 Task: Research Airbnb accommodation in Severouralâsk, Russia from 23rd December, 2023 to 27th December, 2023 for 2 adults. Place can be private room with 1  bedroom having 1 bed and 1 bathroom. Property type can be hotel.
Action: Mouse moved to (507, 139)
Screenshot: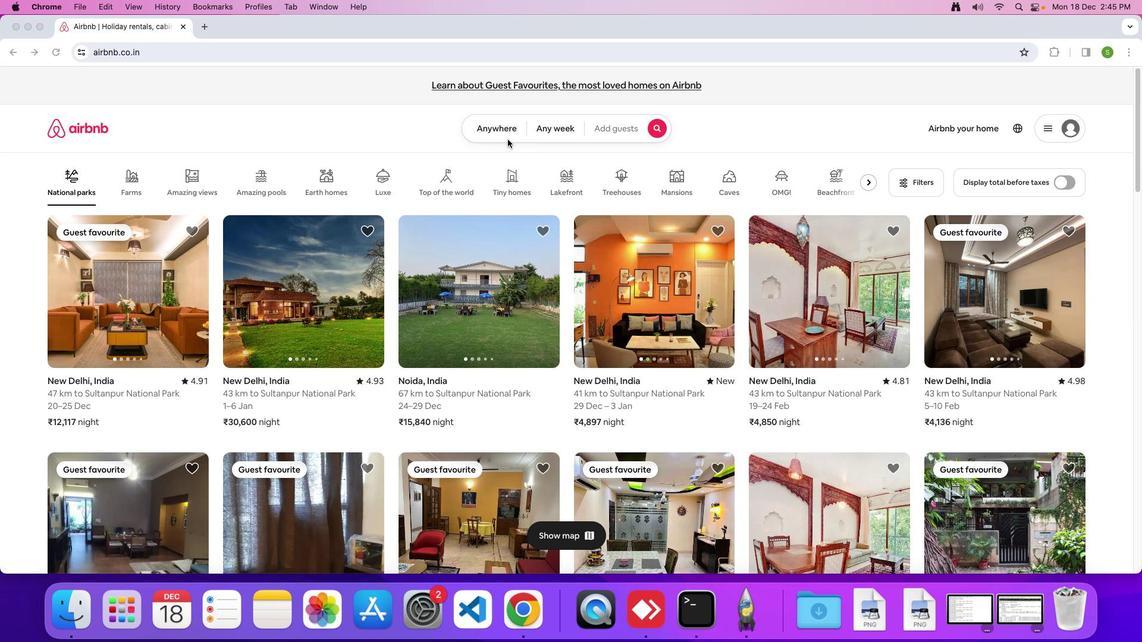 
Action: Mouse pressed left at (507, 139)
Screenshot: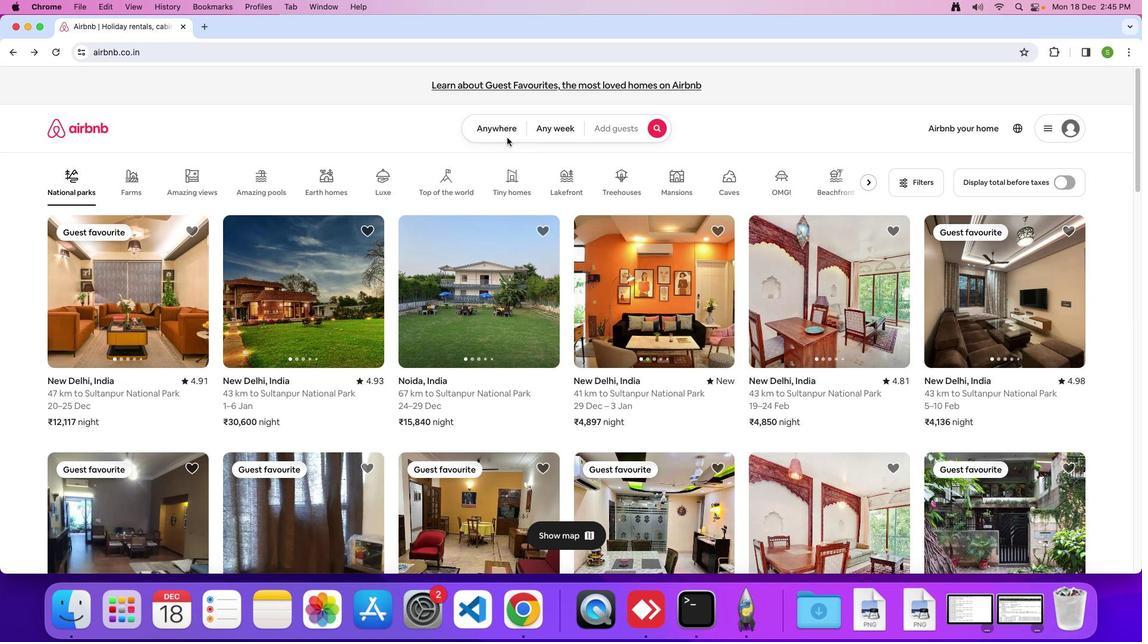 
Action: Mouse moved to (501, 131)
Screenshot: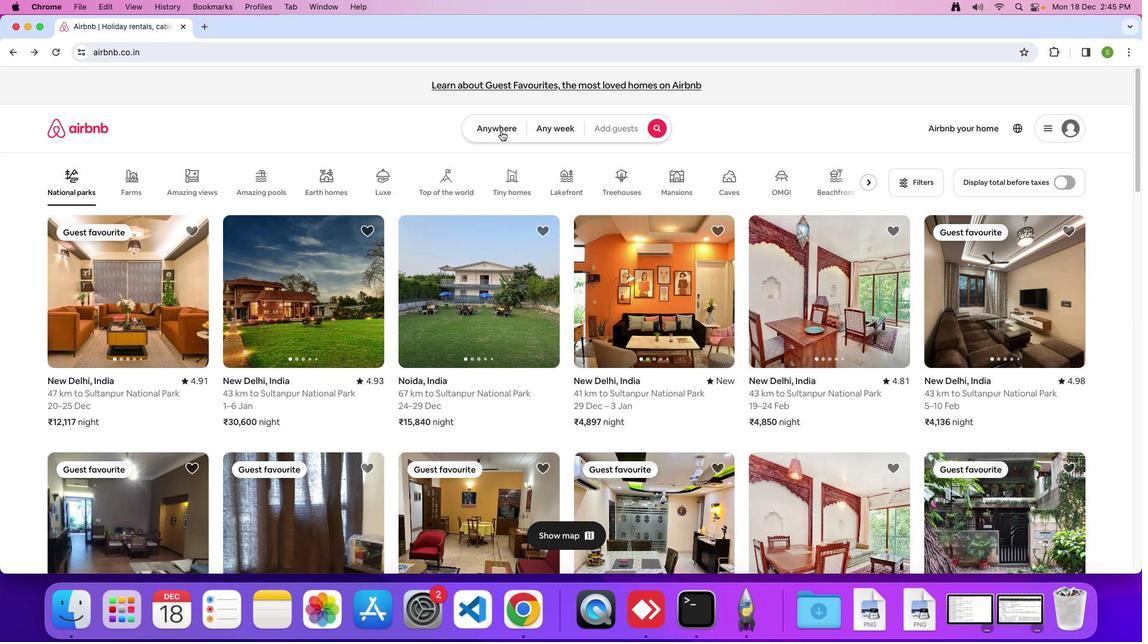 
Action: Mouse pressed left at (501, 131)
Screenshot: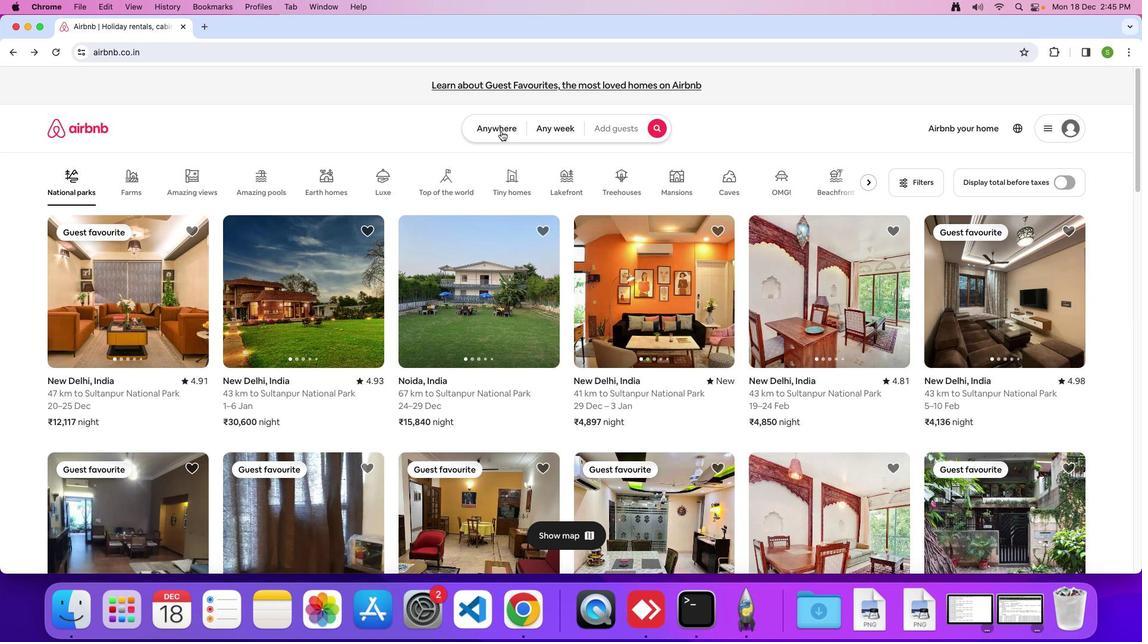 
Action: Mouse moved to (414, 177)
Screenshot: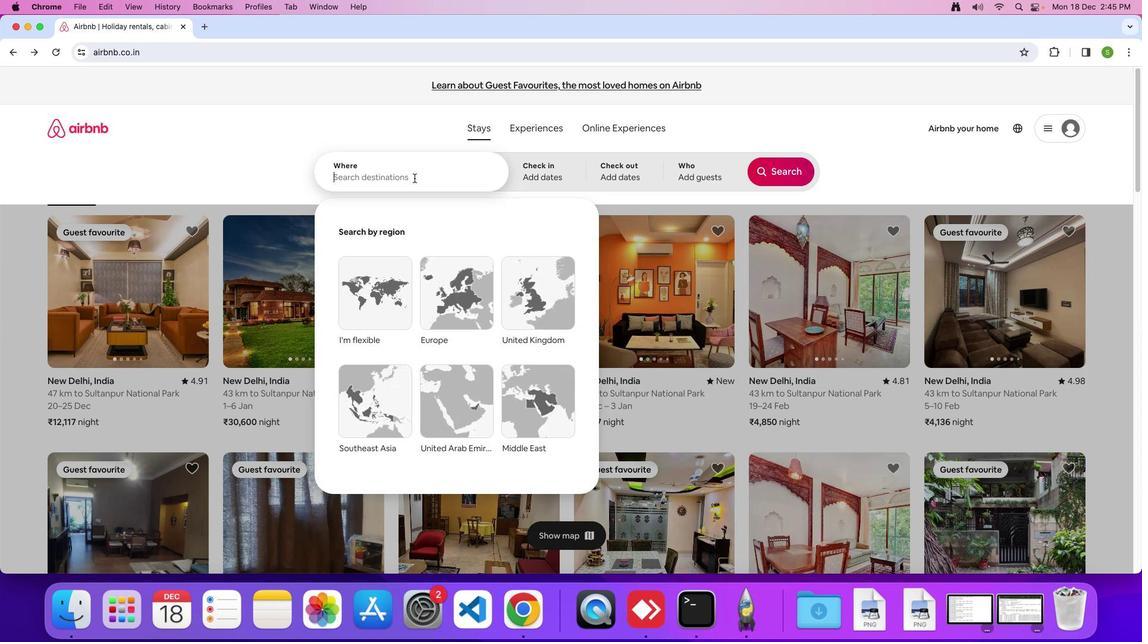 
Action: Key pressed 'S'Key.caps_lock'e''v''e''r''o''u''r''a''l'"'"'s''k'','Key.spaceKey.shift'R''u''s''s''i''a'Key.enter
Screenshot: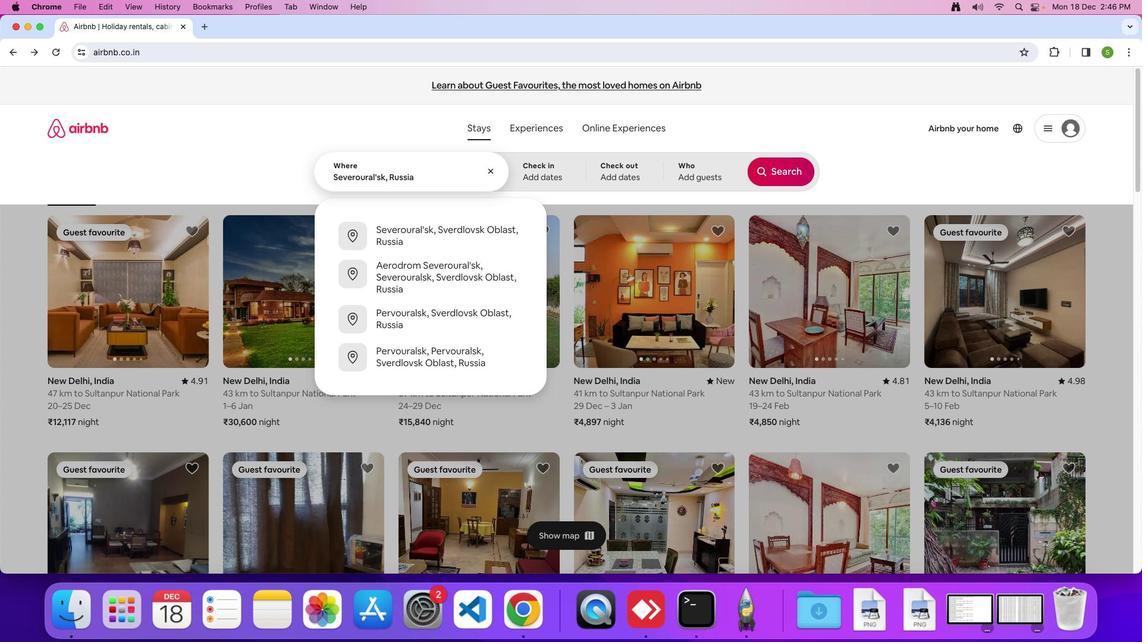 
Action: Mouse moved to (538, 405)
Screenshot: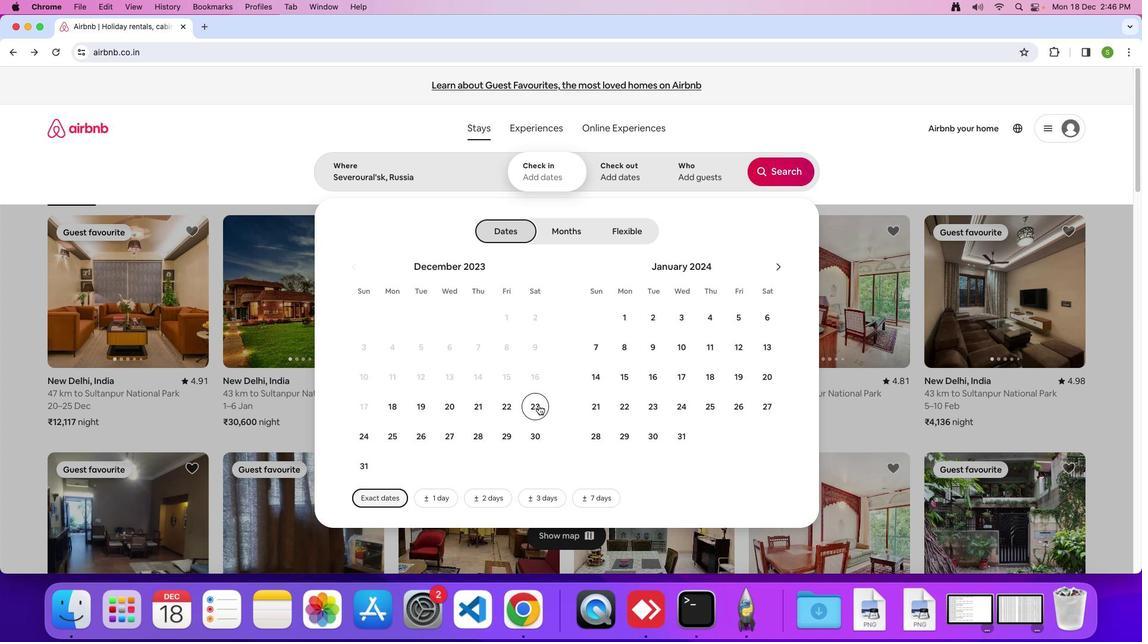 
Action: Mouse pressed left at (538, 405)
Screenshot: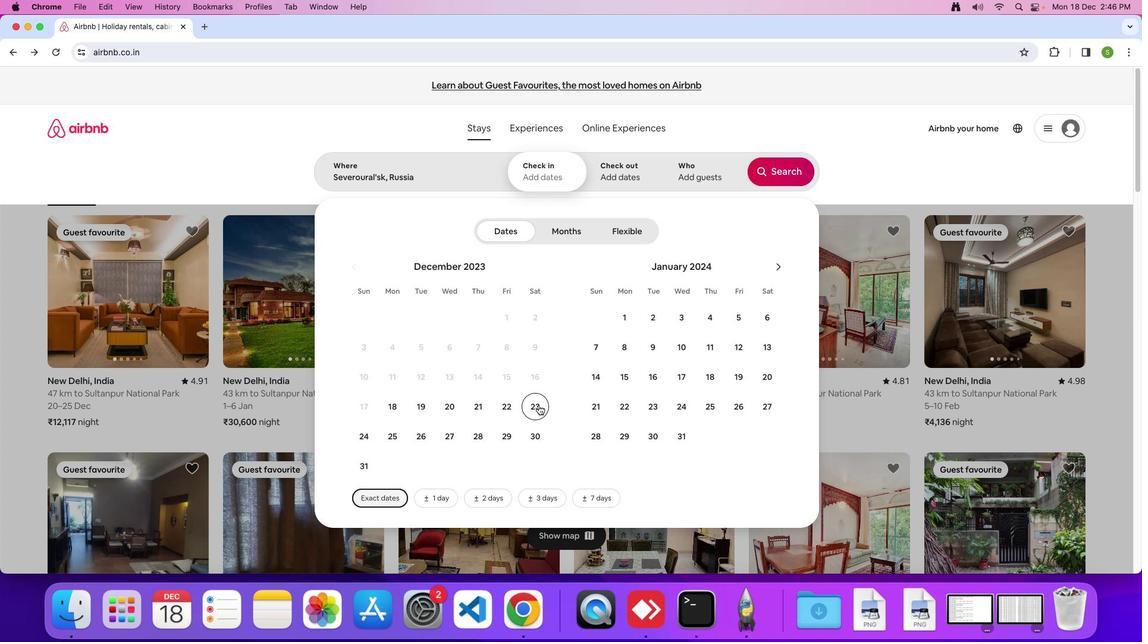 
Action: Mouse moved to (448, 438)
Screenshot: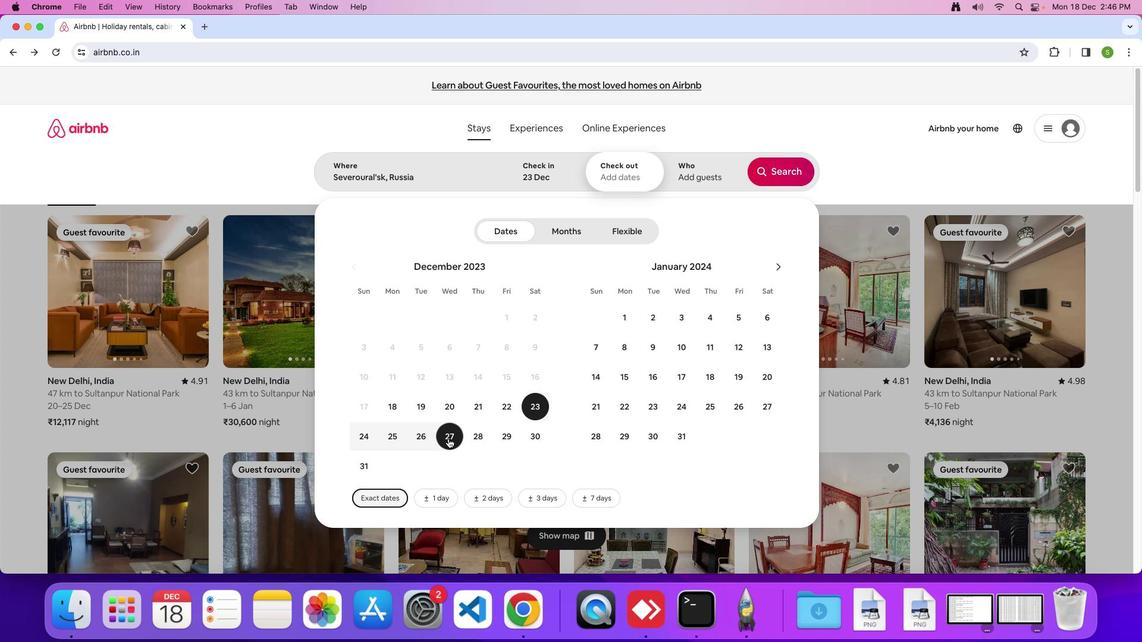 
Action: Mouse pressed left at (448, 438)
Screenshot: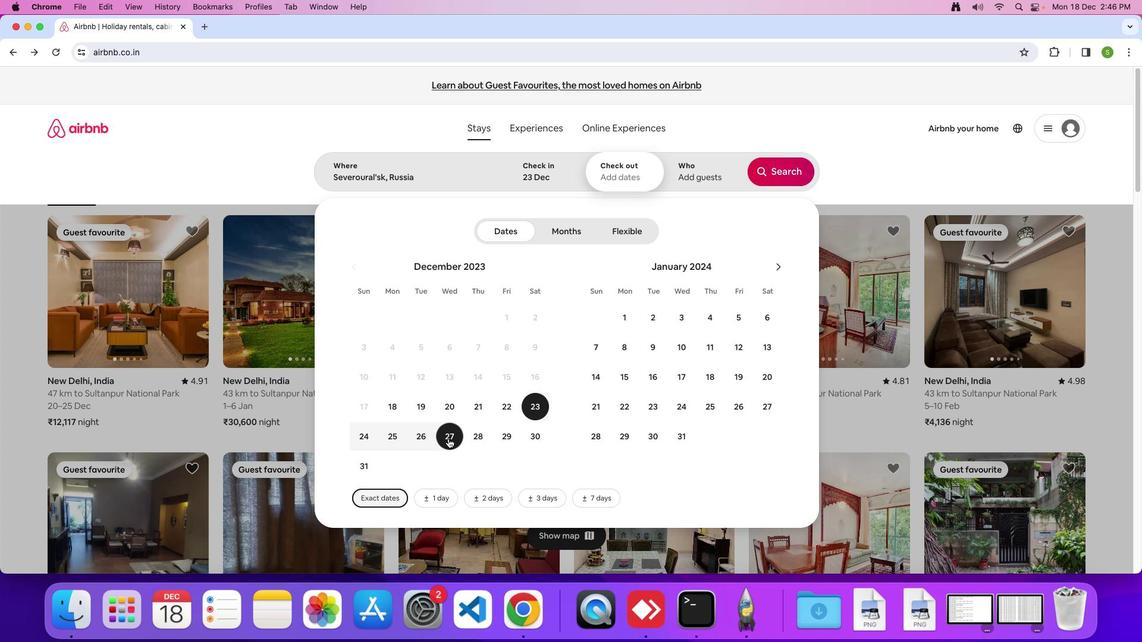 
Action: Mouse moved to (704, 179)
Screenshot: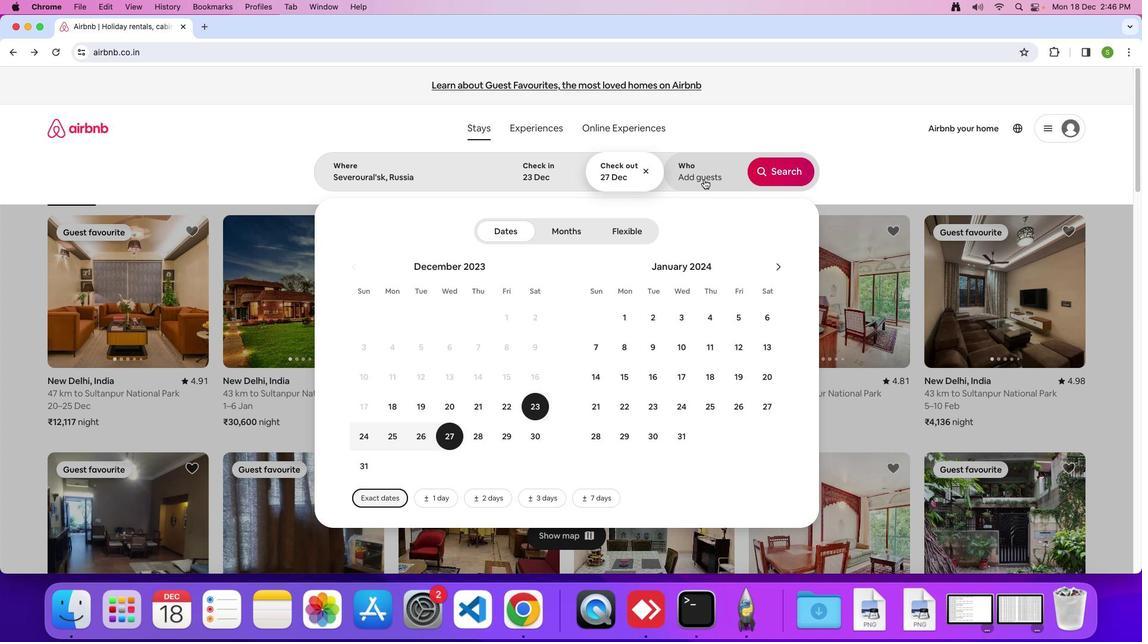 
Action: Mouse pressed left at (704, 179)
Screenshot: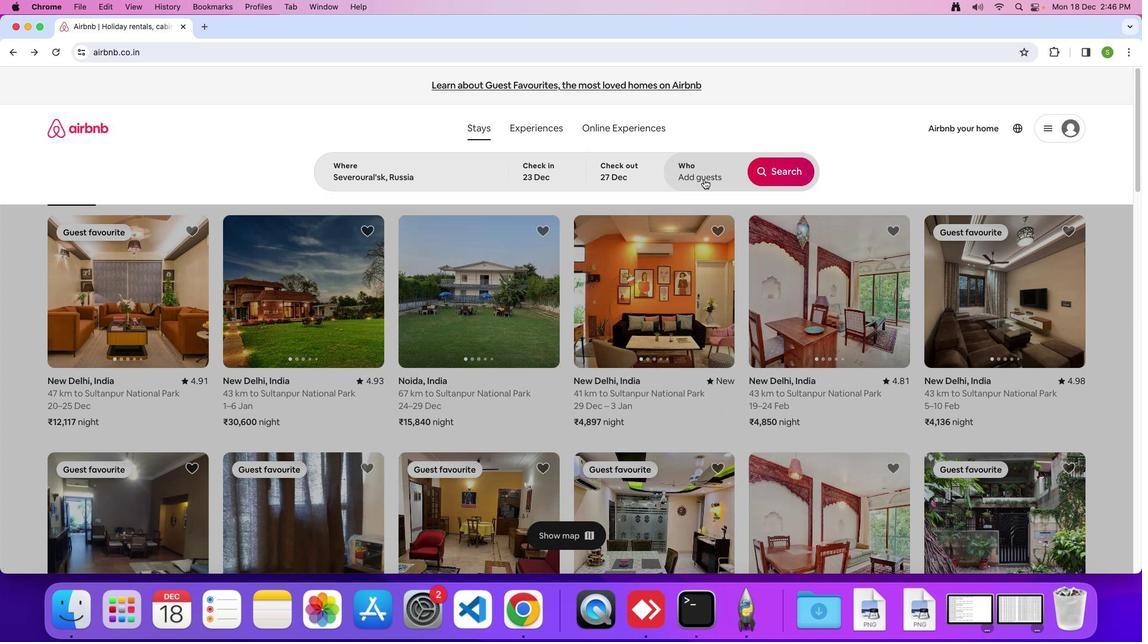 
Action: Mouse moved to (790, 236)
Screenshot: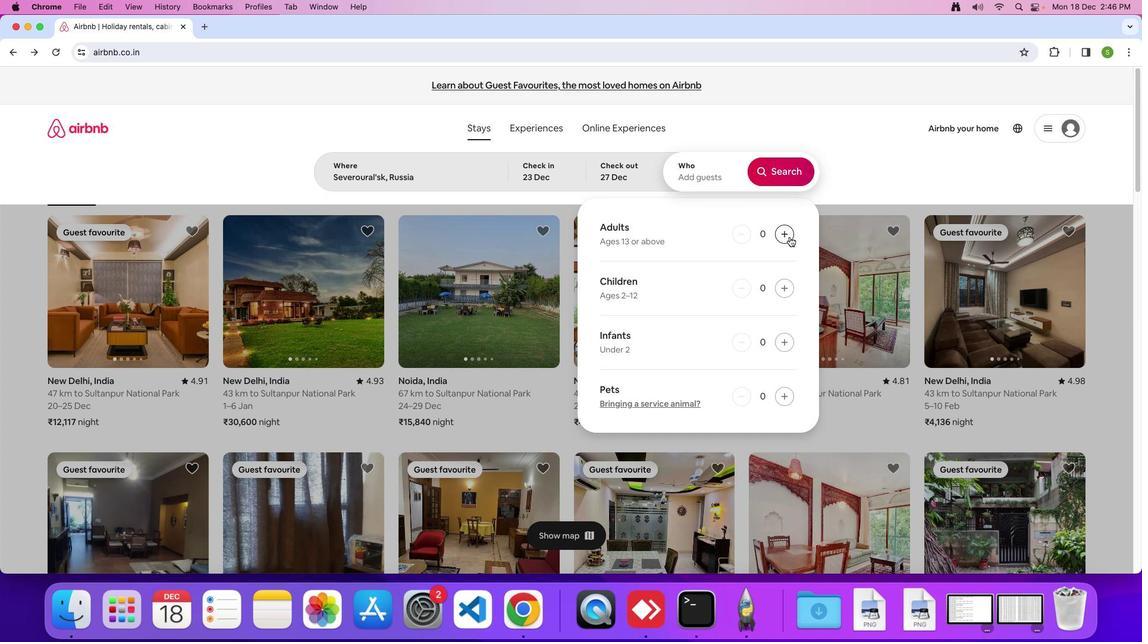 
Action: Mouse pressed left at (790, 236)
Screenshot: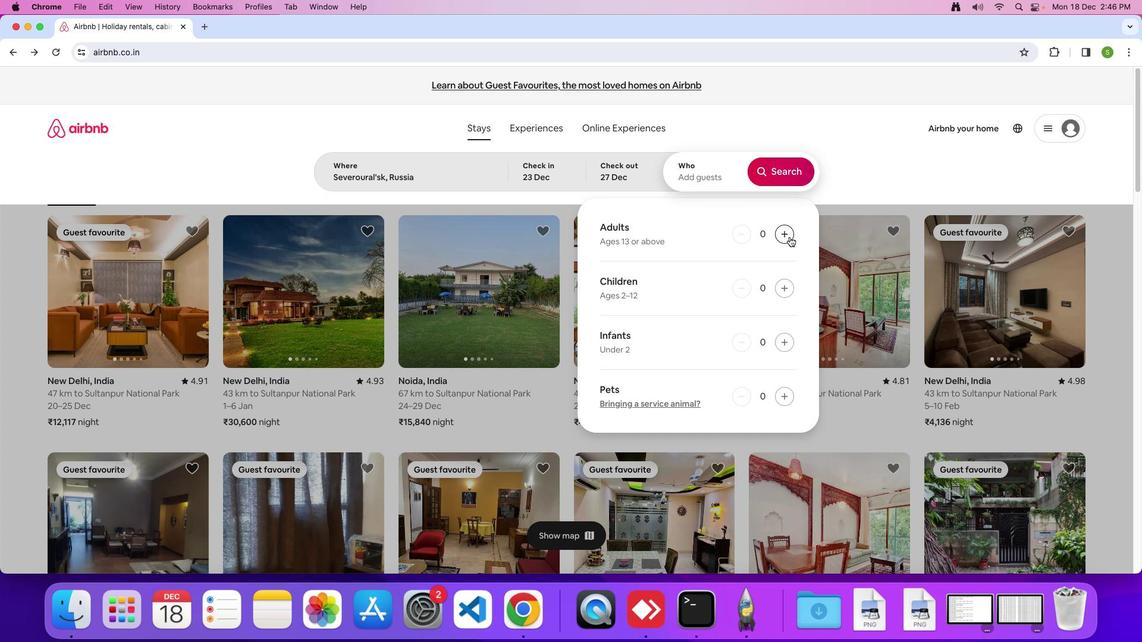 
Action: Mouse pressed left at (790, 236)
Screenshot: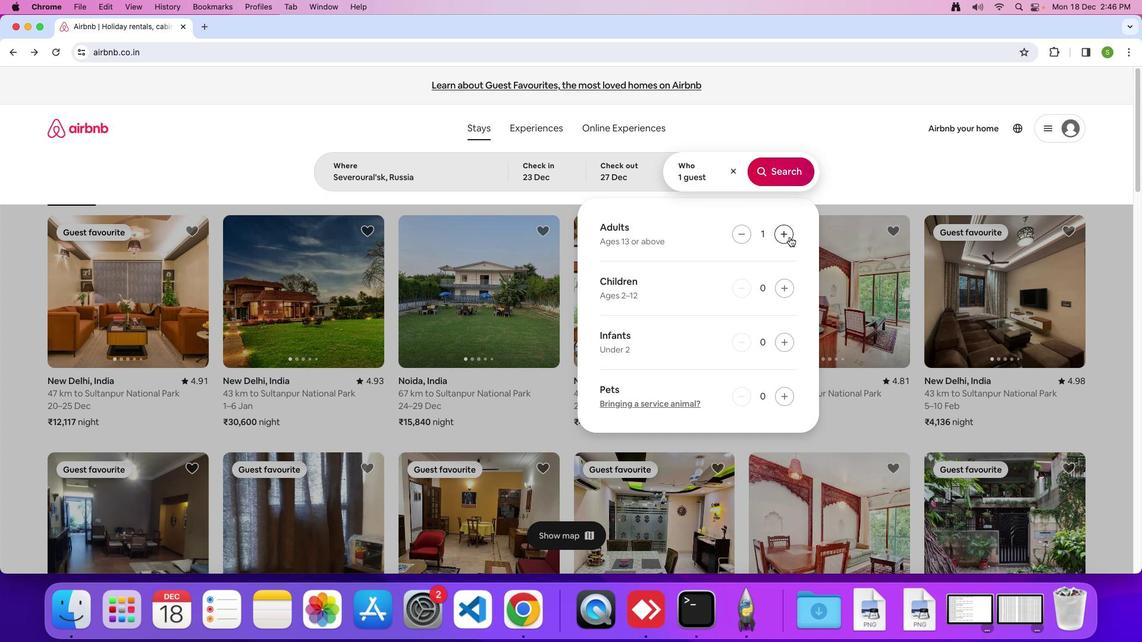 
Action: Mouse moved to (780, 171)
Screenshot: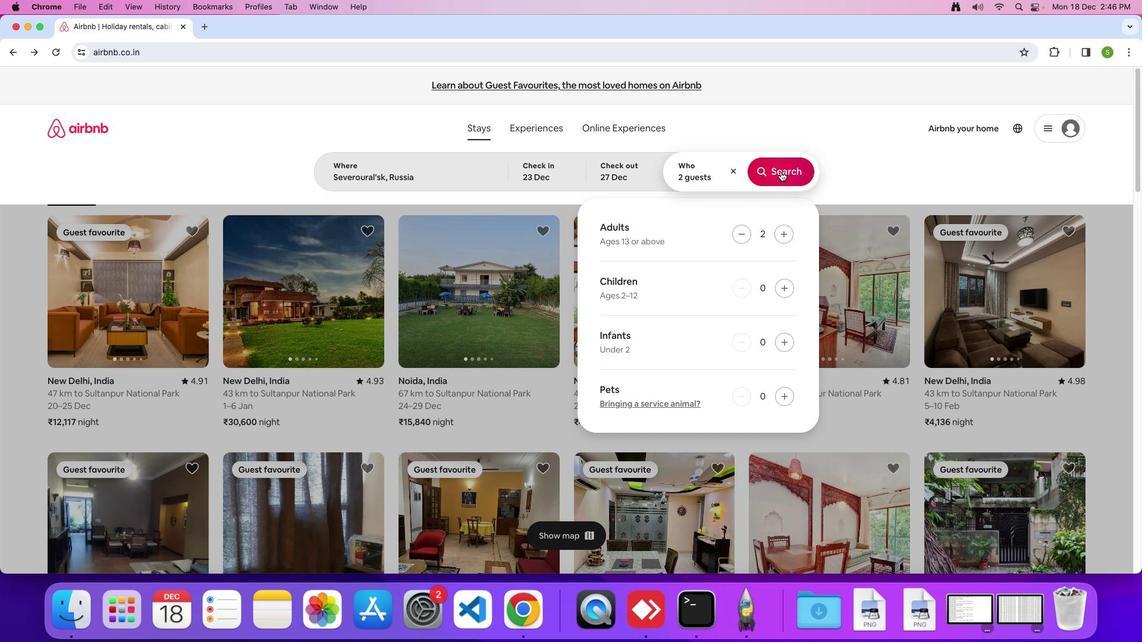 
Action: Mouse pressed left at (780, 171)
Screenshot: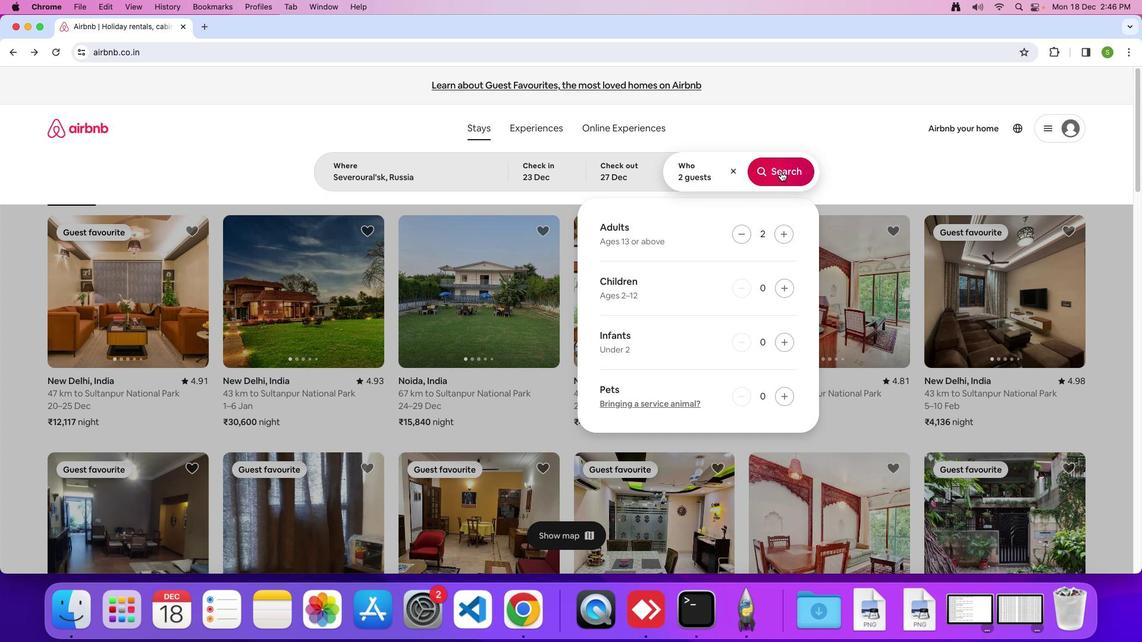
Action: Mouse moved to (936, 140)
Screenshot: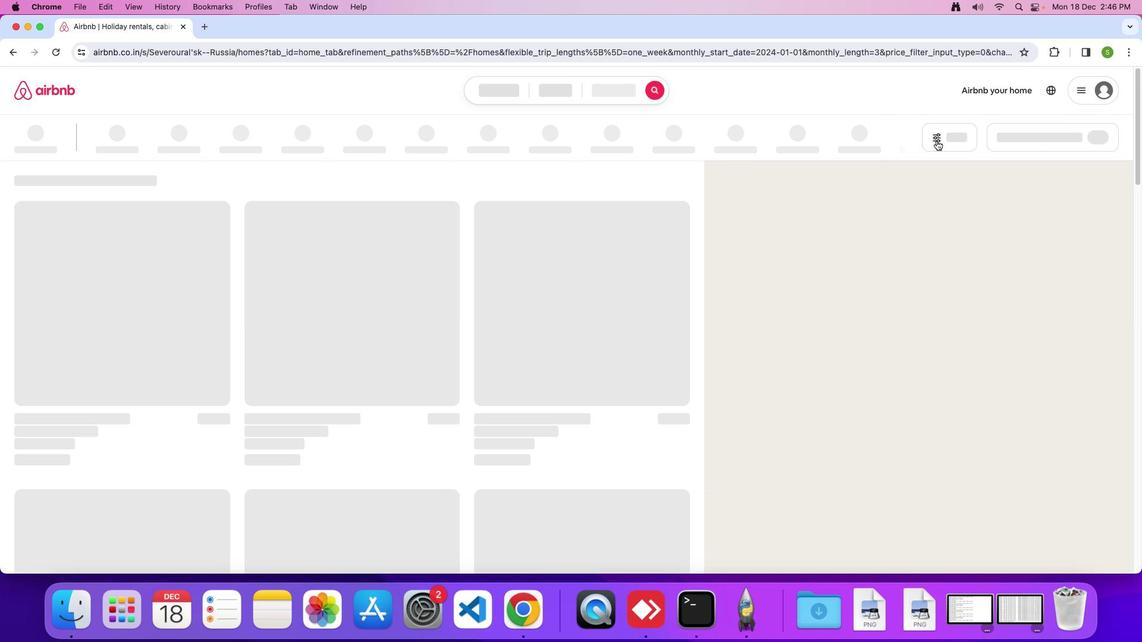 
Action: Mouse pressed left at (936, 140)
Screenshot: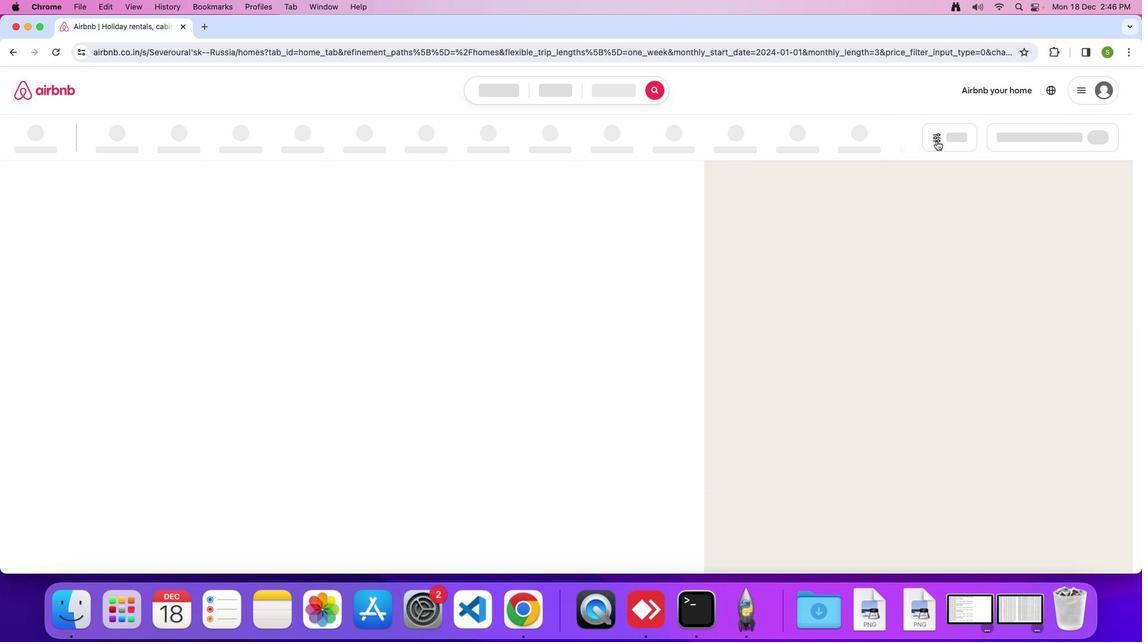 
Action: Mouse moved to (607, 346)
Screenshot: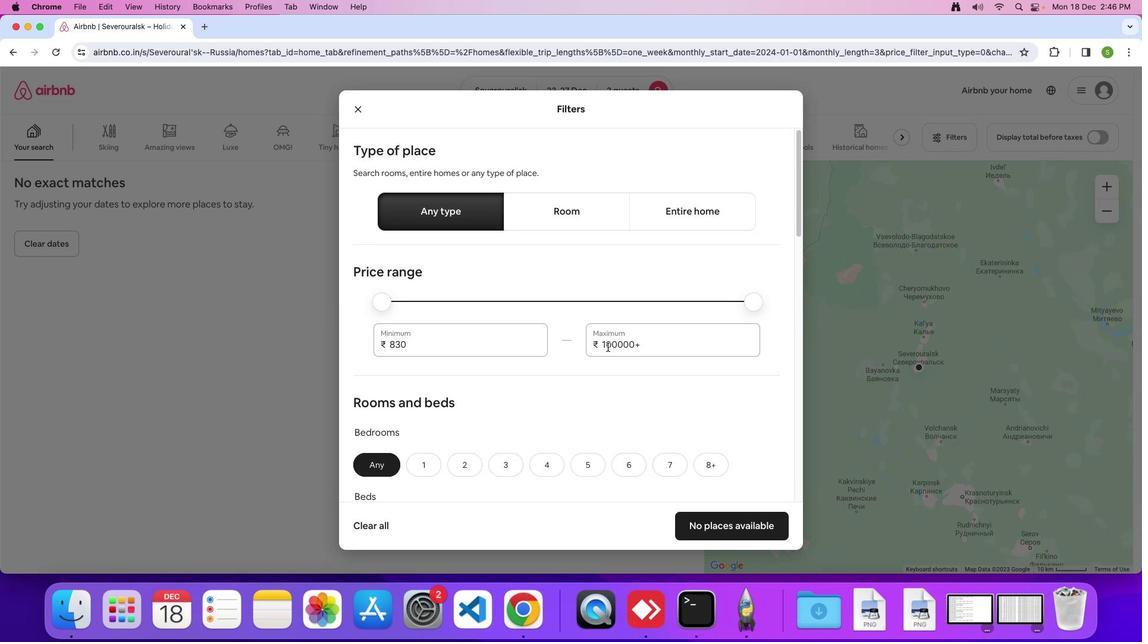 
Action: Mouse scrolled (607, 346) with delta (0, 0)
Screenshot: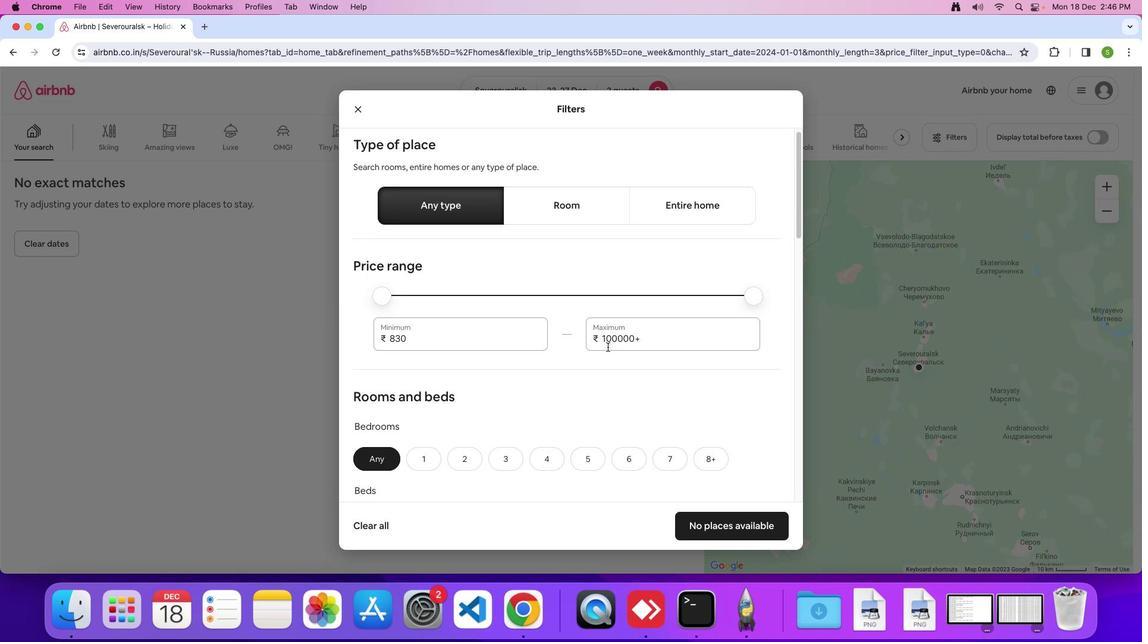 
Action: Mouse scrolled (607, 346) with delta (0, 0)
Screenshot: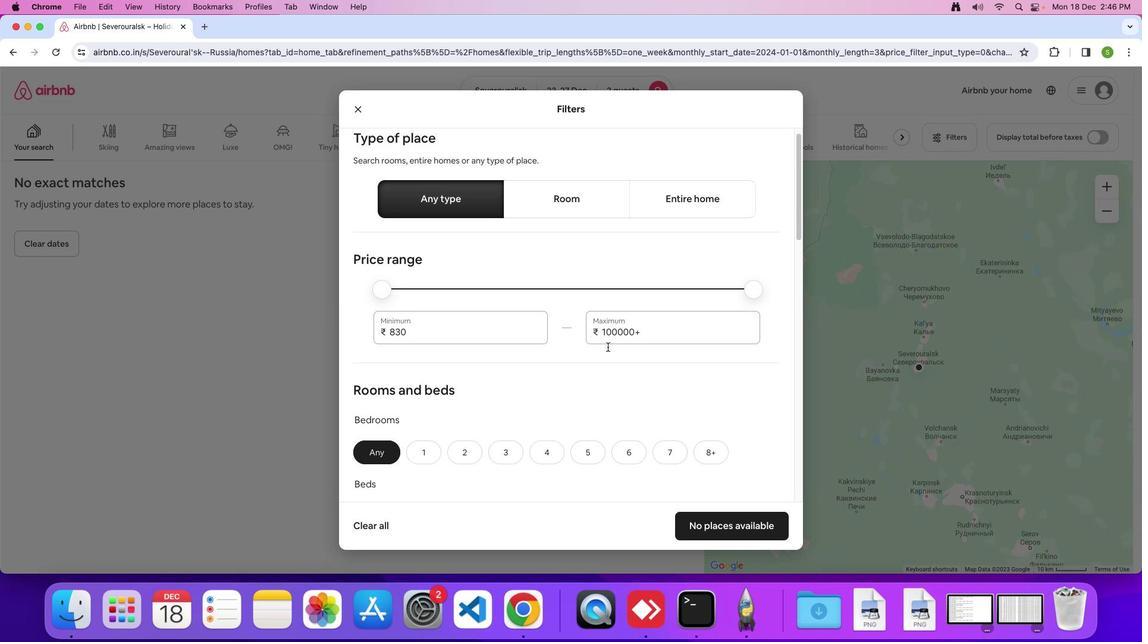 
Action: Mouse scrolled (607, 346) with delta (0, 0)
Screenshot: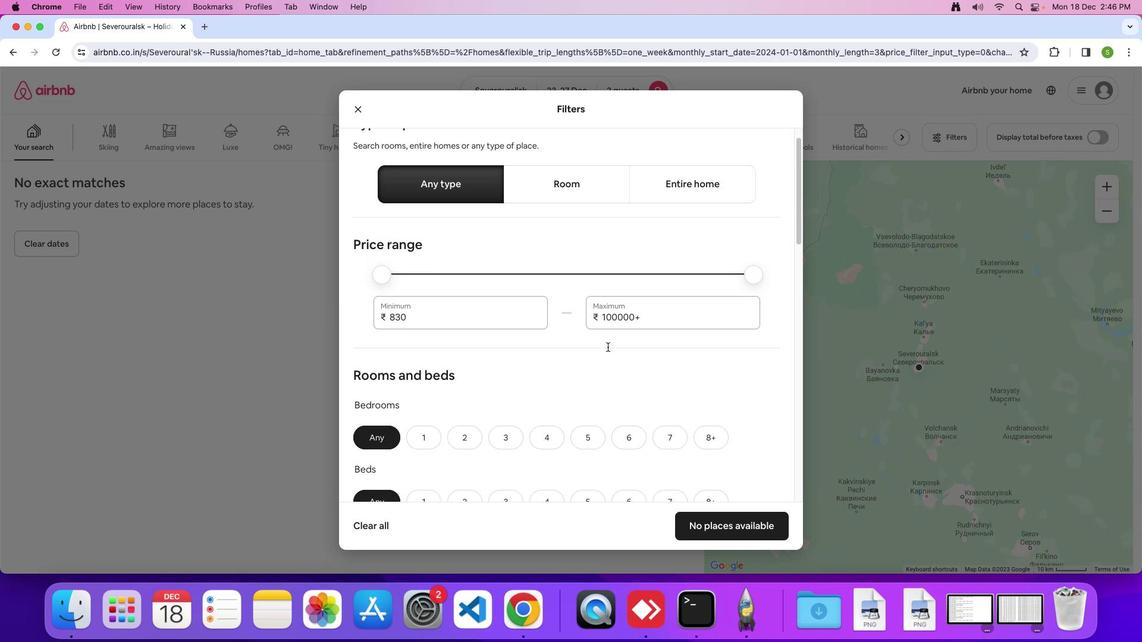 
Action: Mouse scrolled (607, 346) with delta (0, 0)
Screenshot: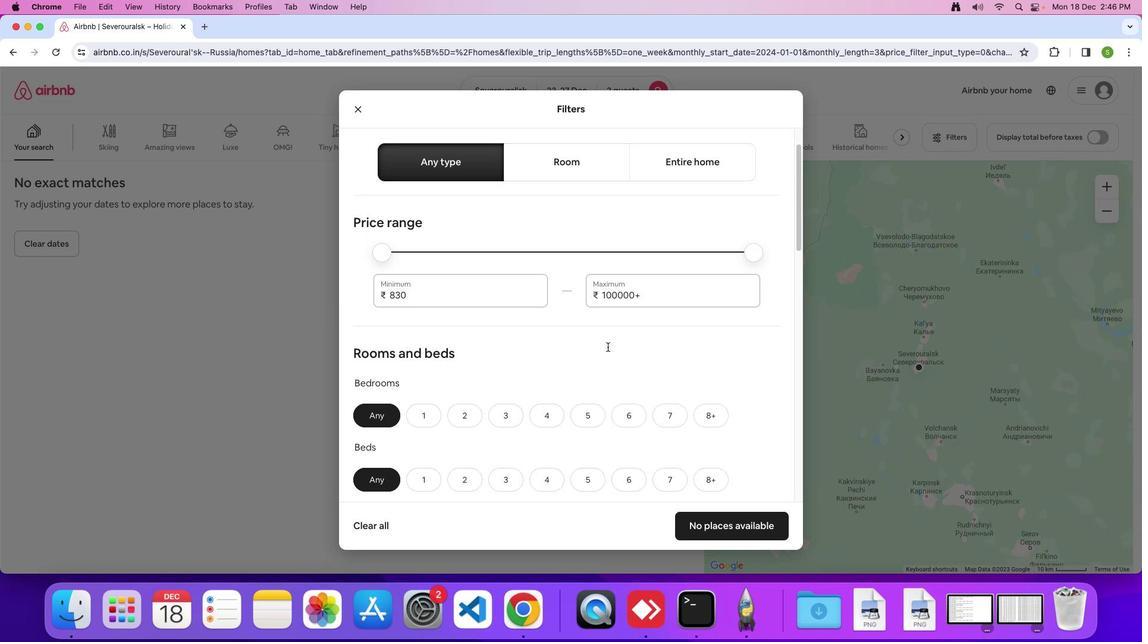 
Action: Mouse scrolled (607, 346) with delta (0, -1)
Screenshot: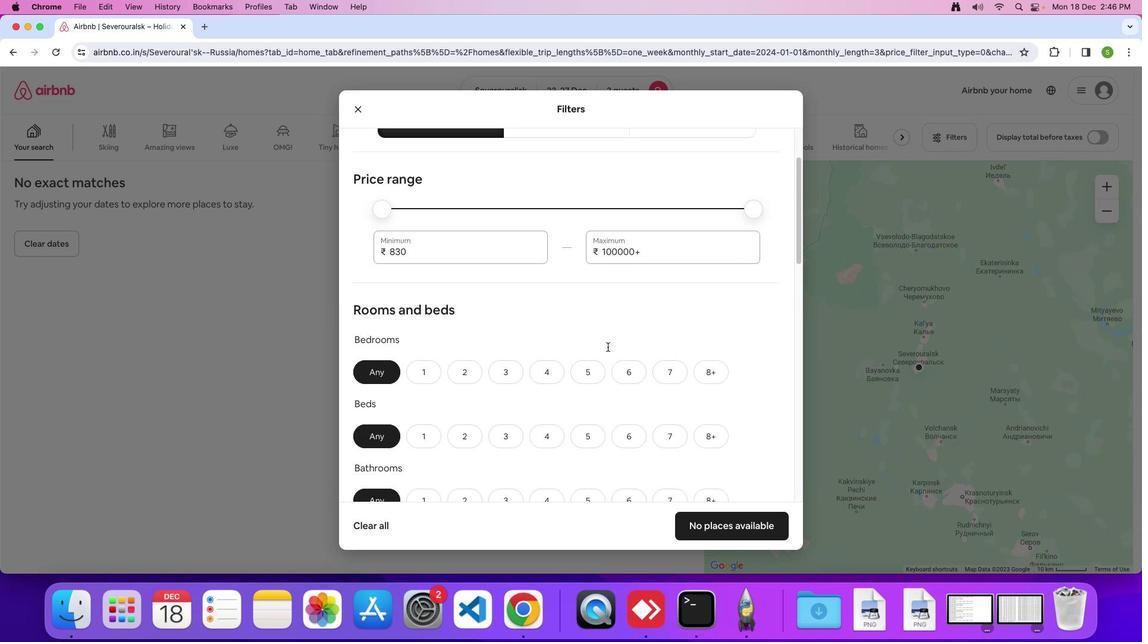 
Action: Mouse scrolled (607, 346) with delta (0, 0)
Screenshot: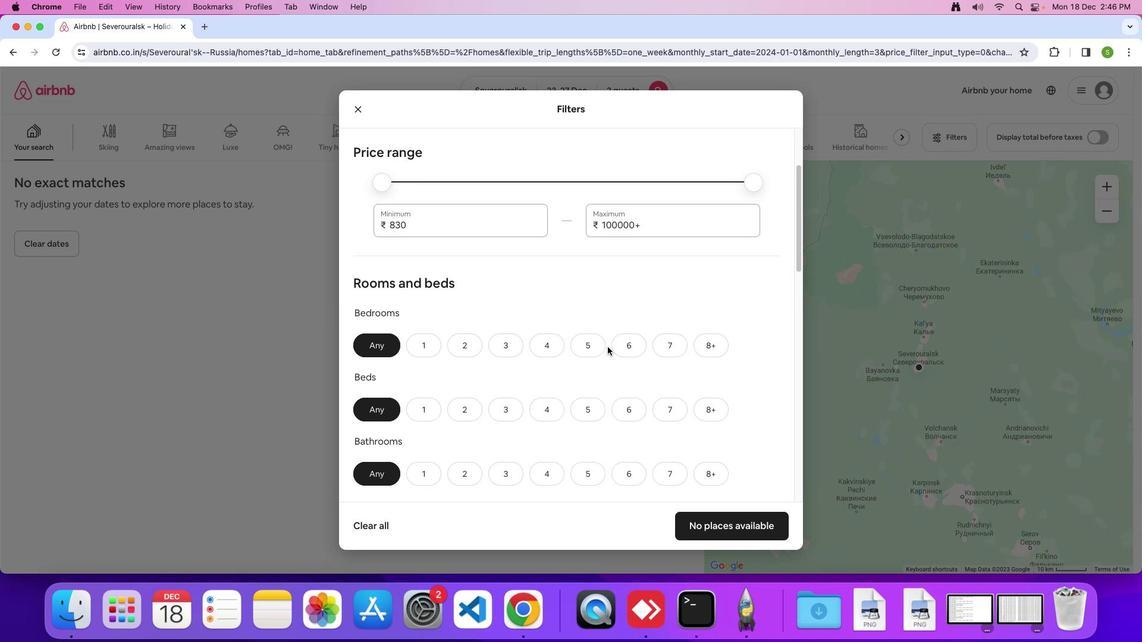 
Action: Mouse scrolled (607, 346) with delta (0, 0)
Screenshot: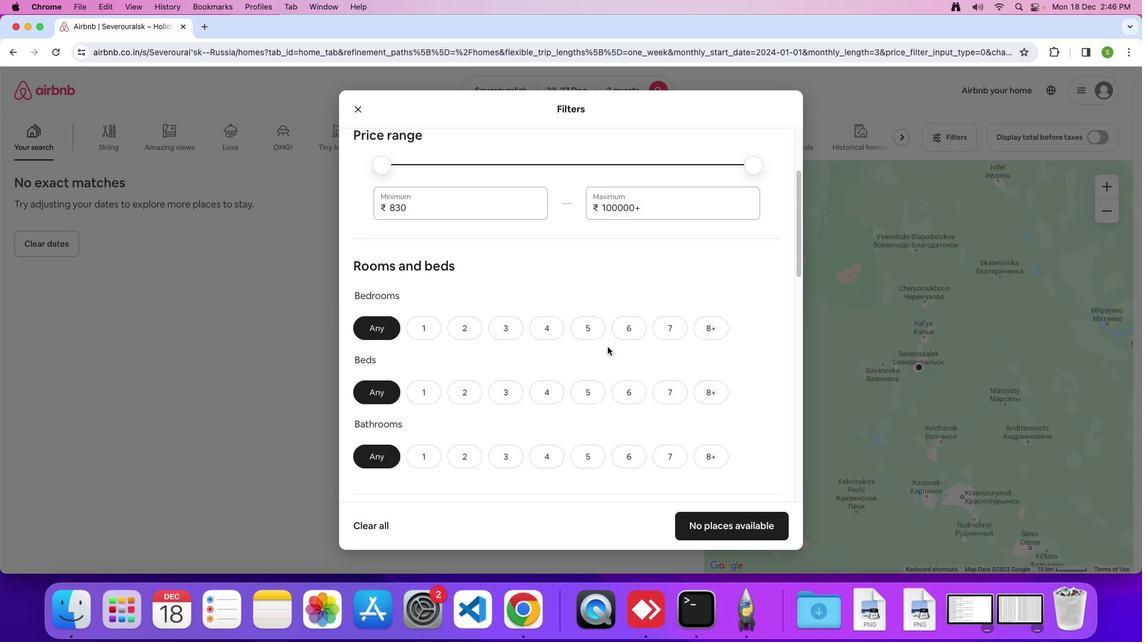 
Action: Mouse scrolled (607, 346) with delta (0, -1)
Screenshot: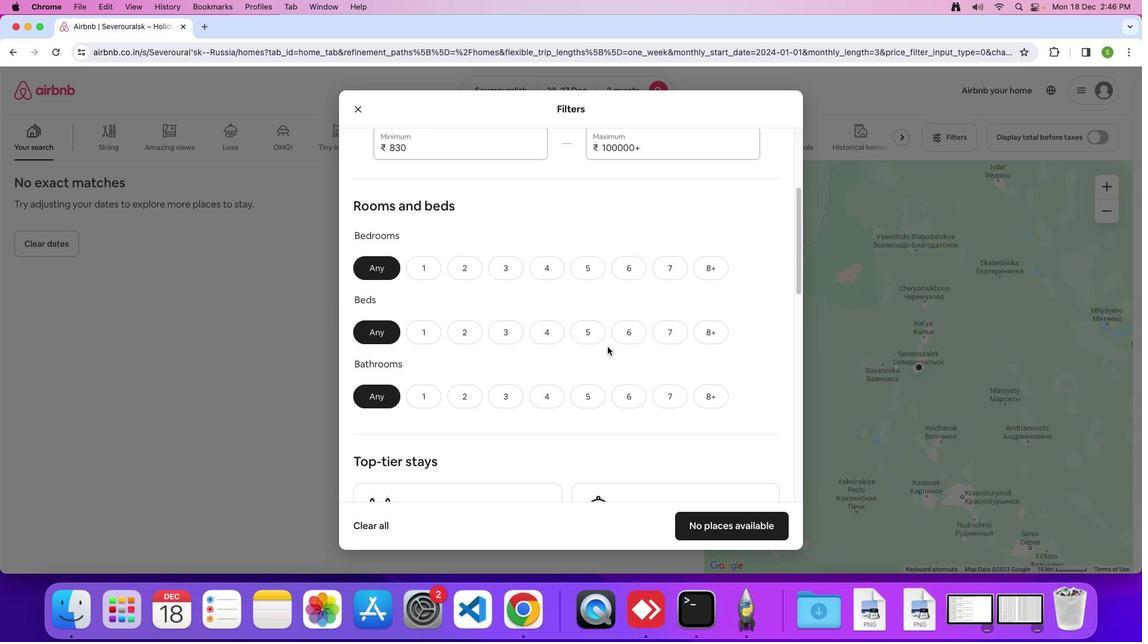 
Action: Mouse moved to (426, 236)
Screenshot: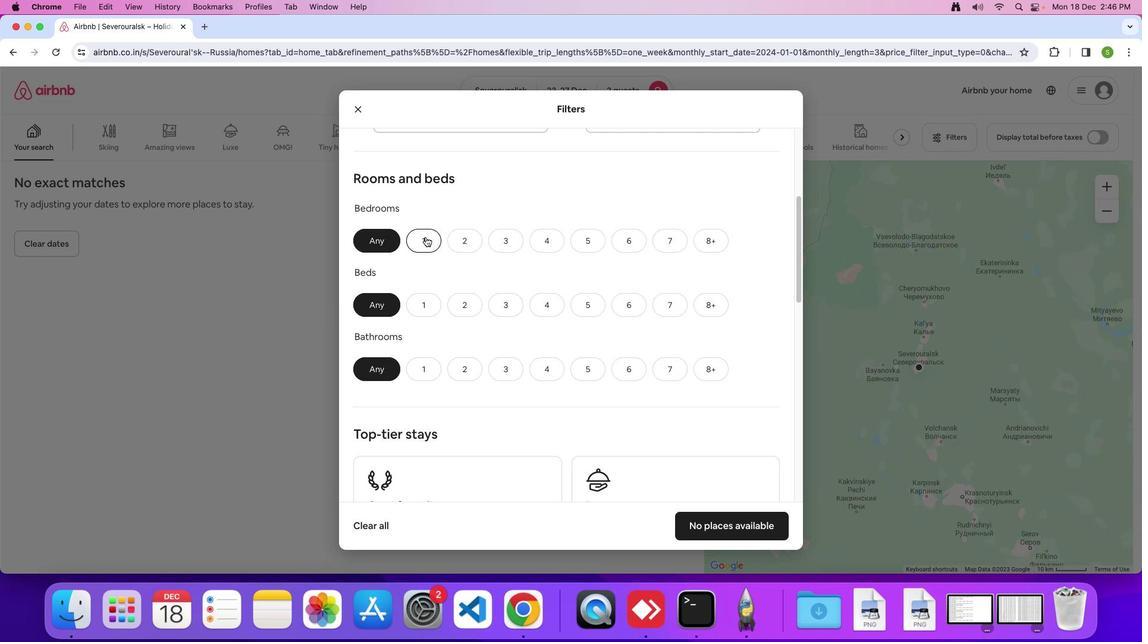 
Action: Mouse pressed left at (426, 236)
Screenshot: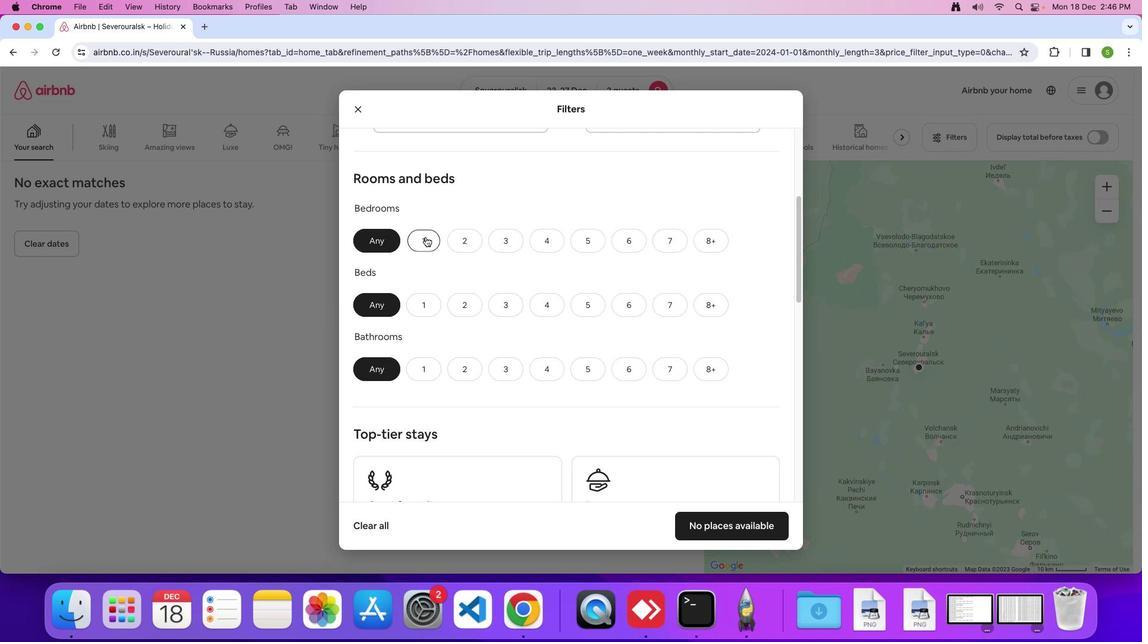 
Action: Mouse moved to (429, 301)
Screenshot: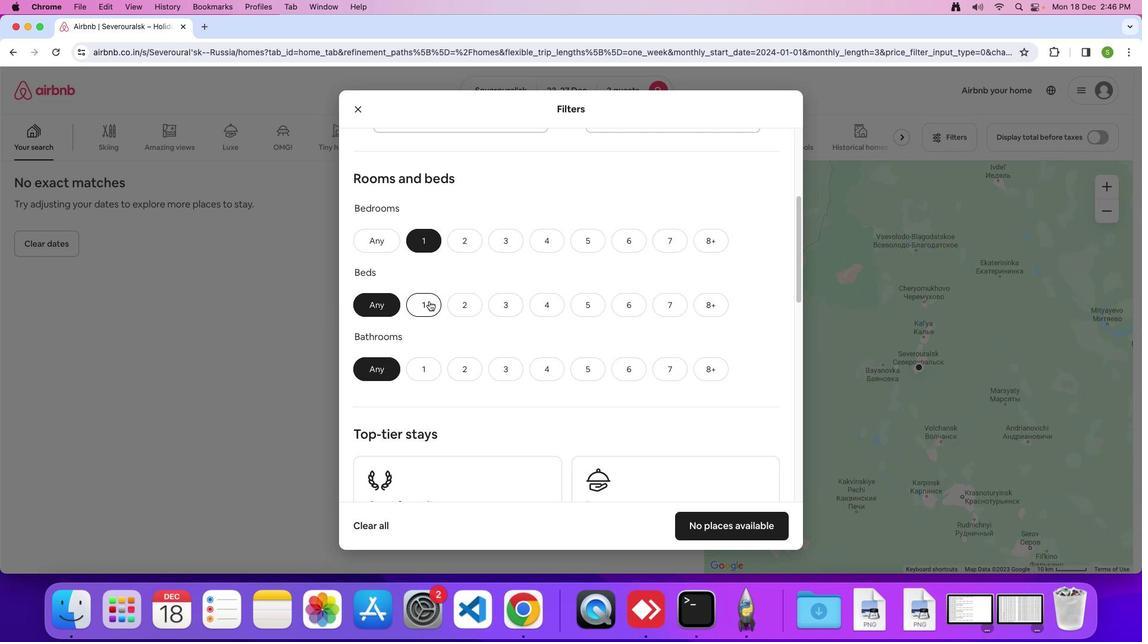 
Action: Mouse pressed left at (429, 301)
Screenshot: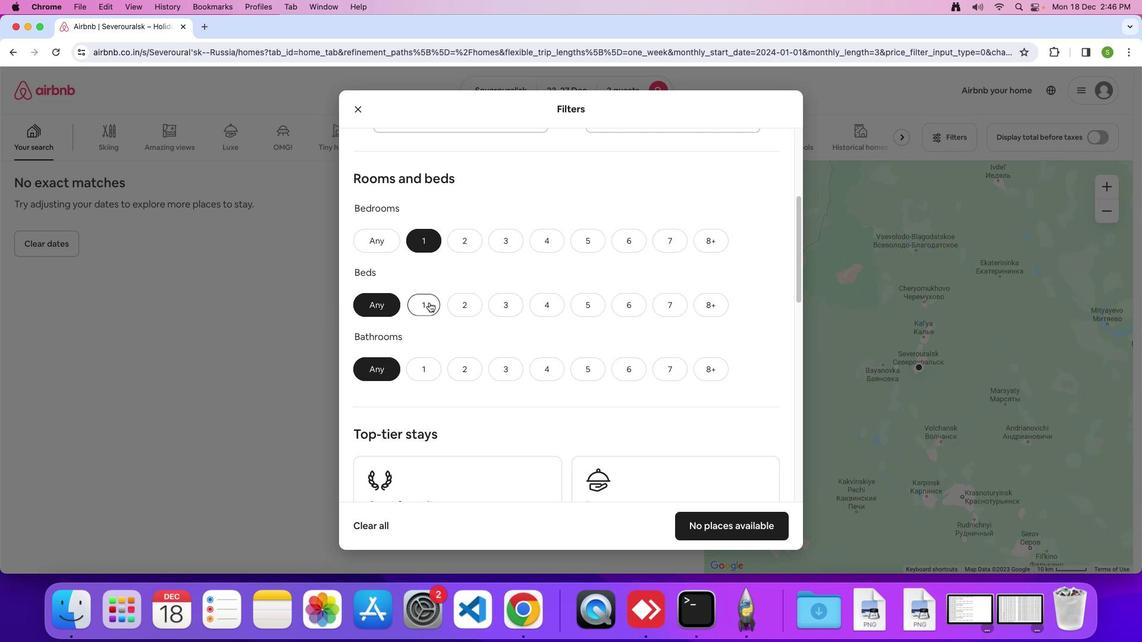 
Action: Mouse moved to (417, 360)
Screenshot: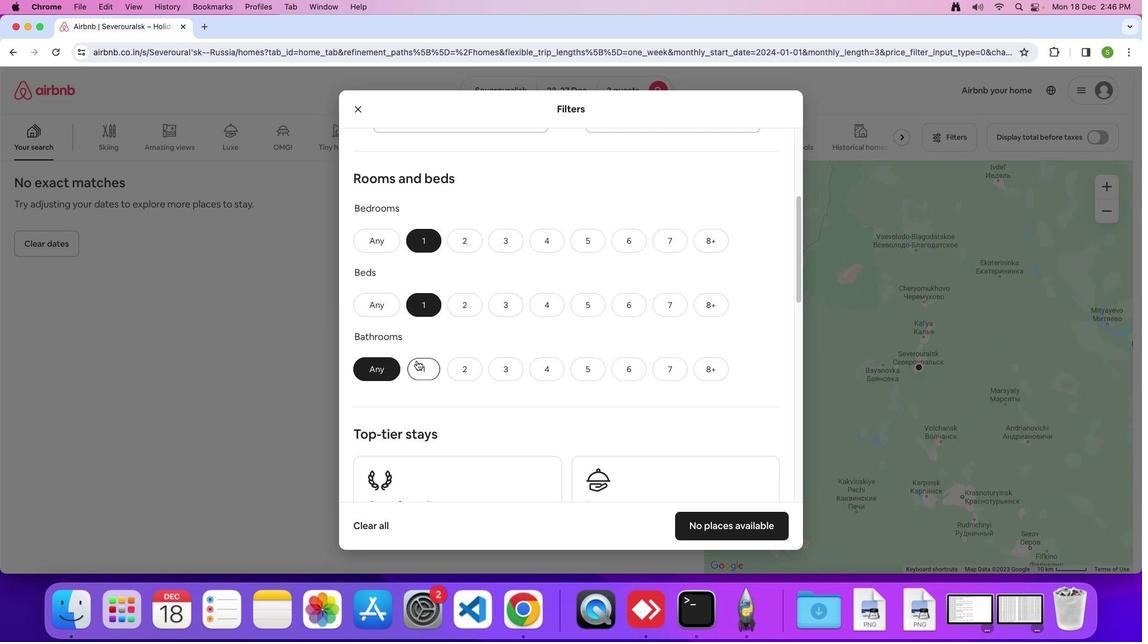 
Action: Mouse pressed left at (417, 360)
Screenshot: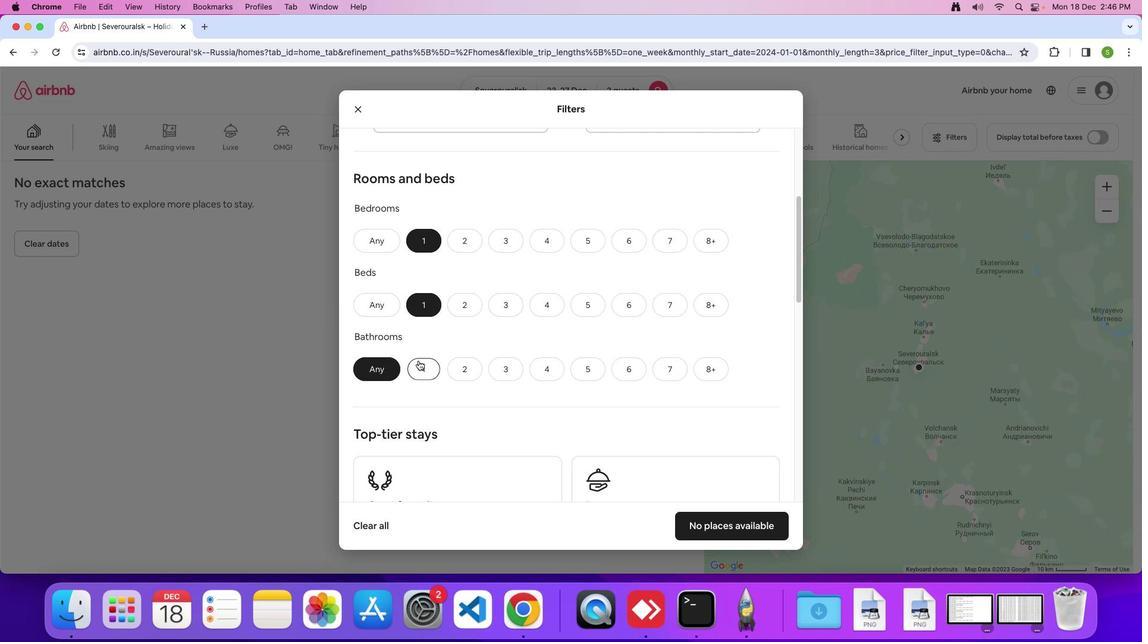 
Action: Mouse moved to (531, 337)
Screenshot: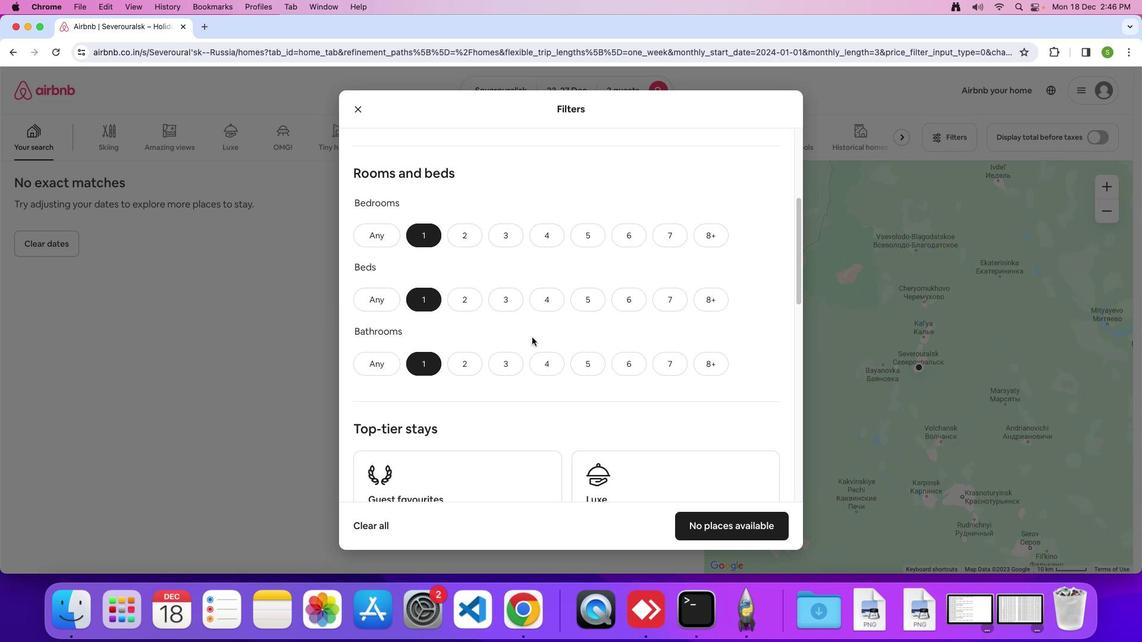 
Action: Mouse scrolled (531, 337) with delta (0, 0)
Screenshot: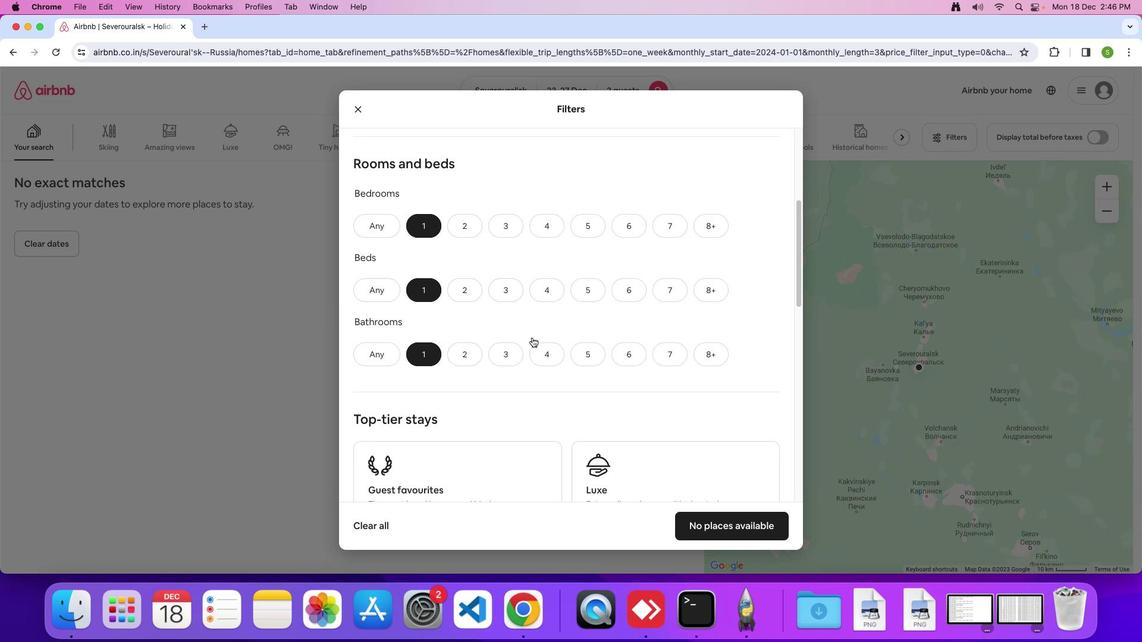 
Action: Mouse moved to (532, 337)
Screenshot: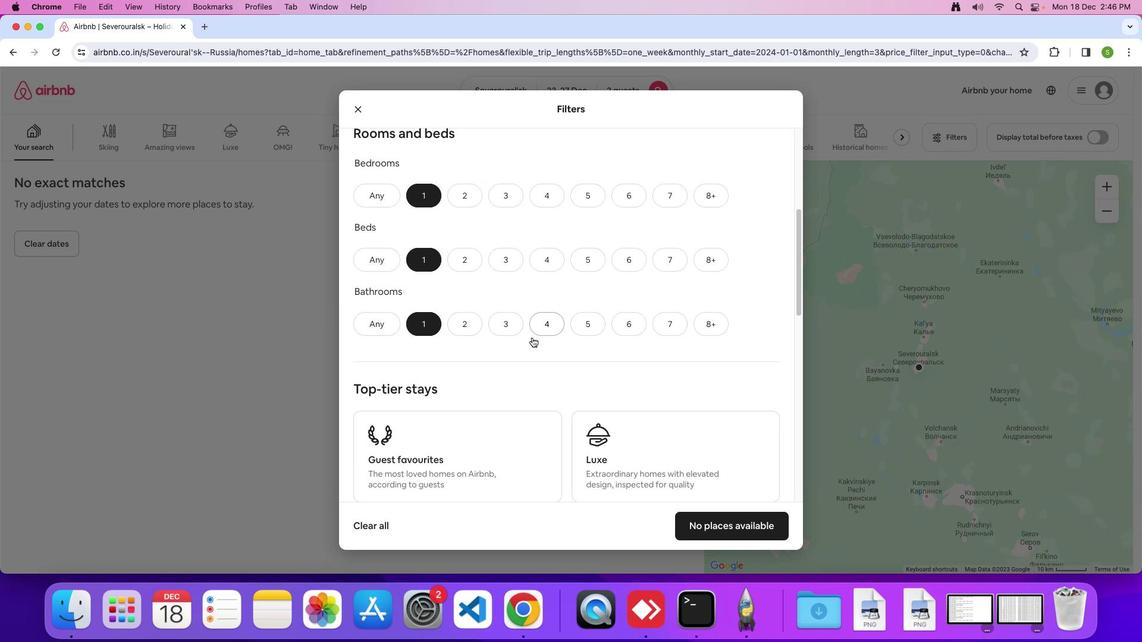
Action: Mouse scrolled (532, 337) with delta (0, -2)
Screenshot: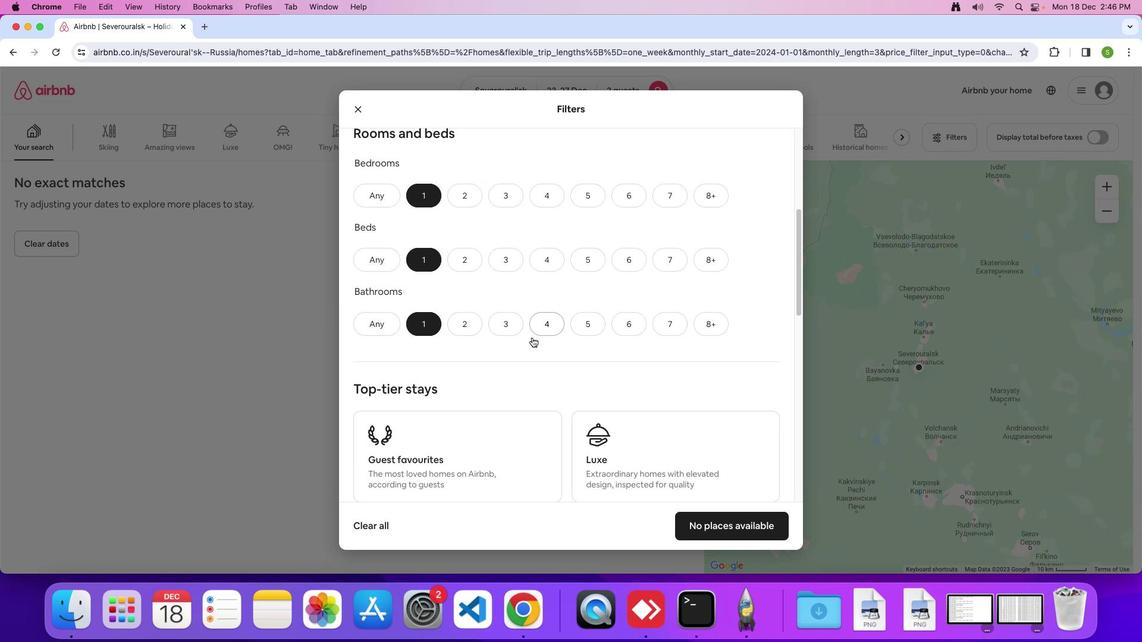 
Action: Mouse moved to (532, 337)
Screenshot: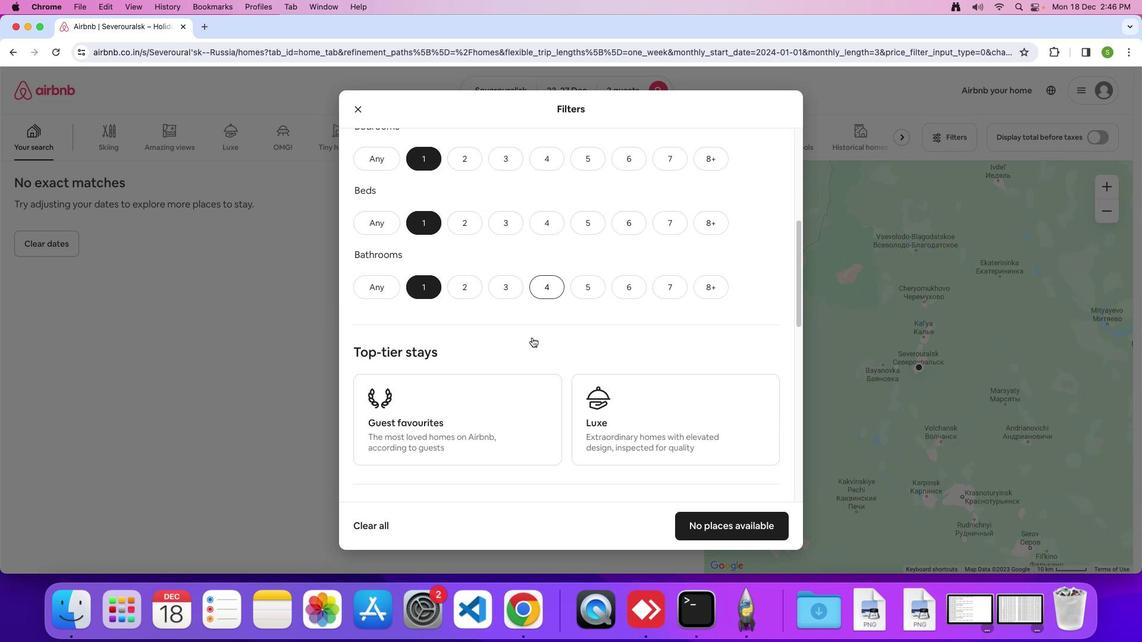 
Action: Mouse scrolled (532, 337) with delta (0, -1)
Screenshot: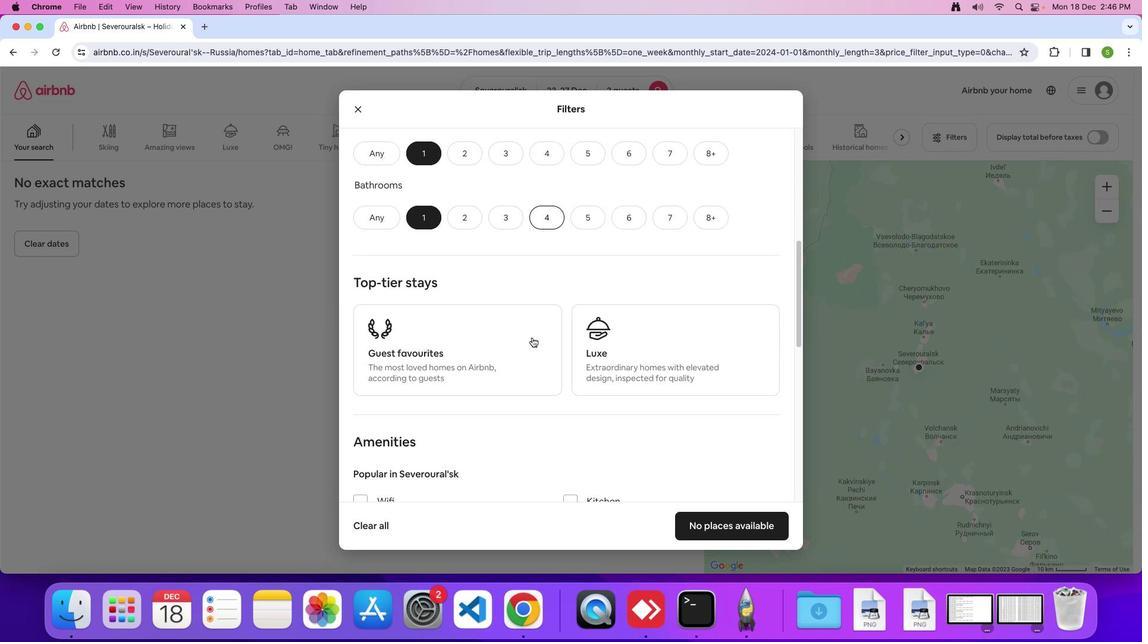 
Action: Mouse moved to (532, 336)
Screenshot: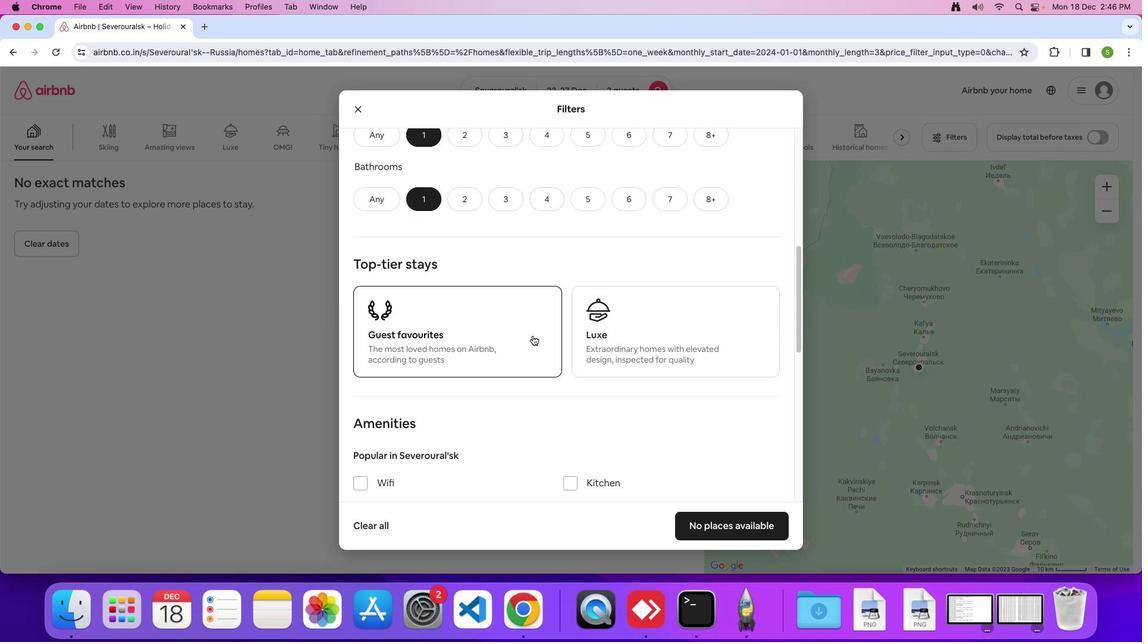 
Action: Mouse scrolled (532, 336) with delta (0, 0)
Screenshot: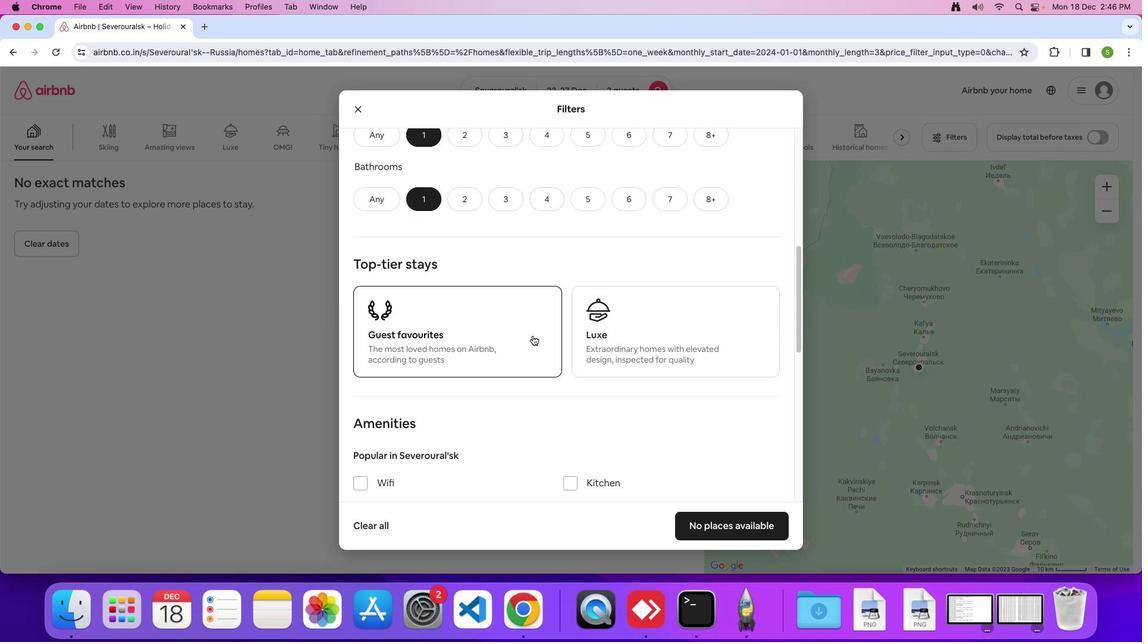 
Action: Mouse moved to (533, 336)
Screenshot: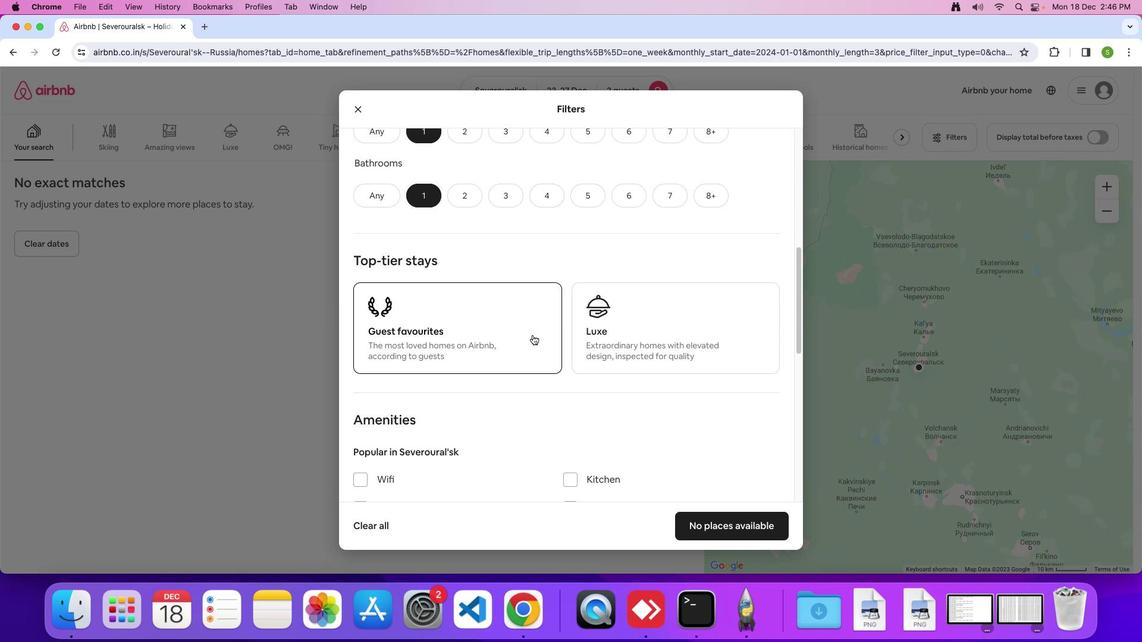 
Action: Mouse scrolled (533, 336) with delta (0, 0)
Screenshot: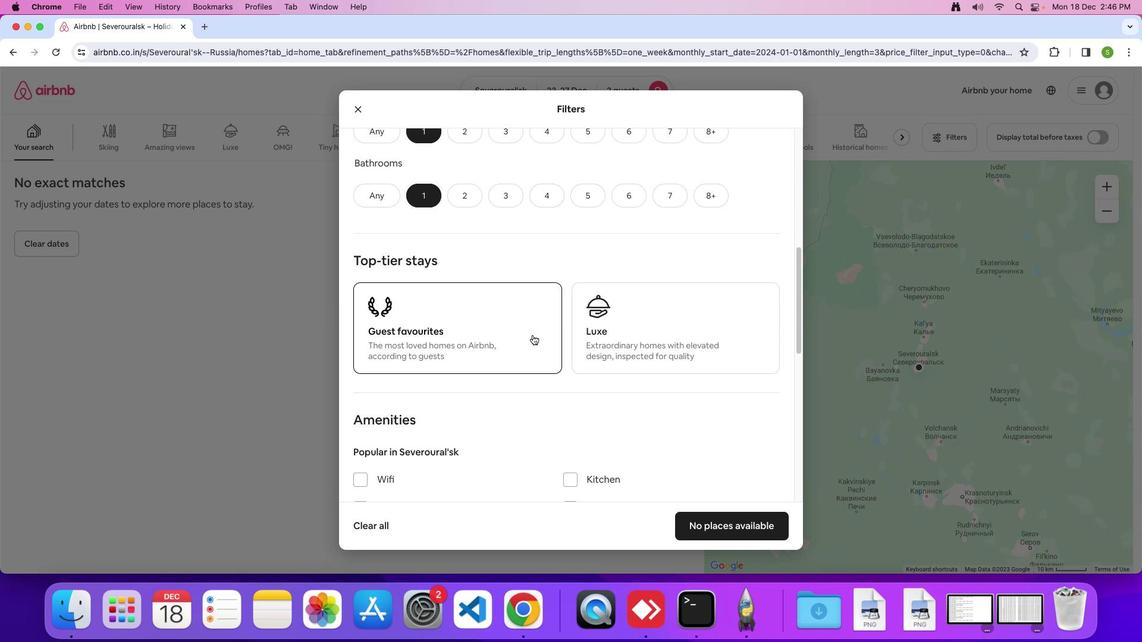 
Action: Mouse moved to (533, 335)
Screenshot: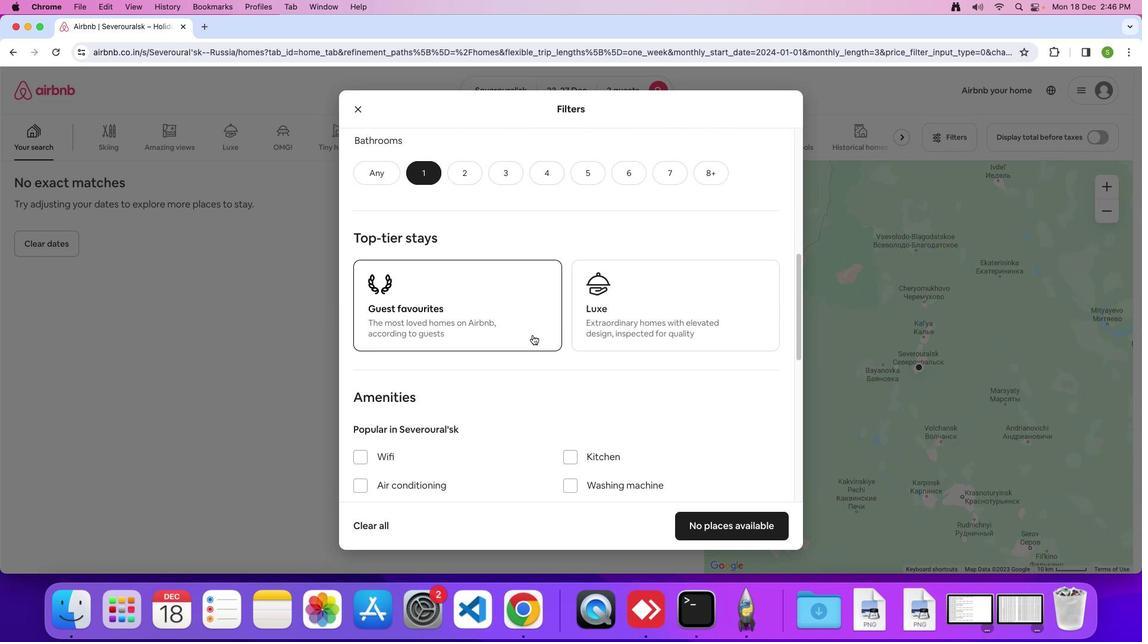 
Action: Mouse scrolled (533, 335) with delta (0, -1)
Screenshot: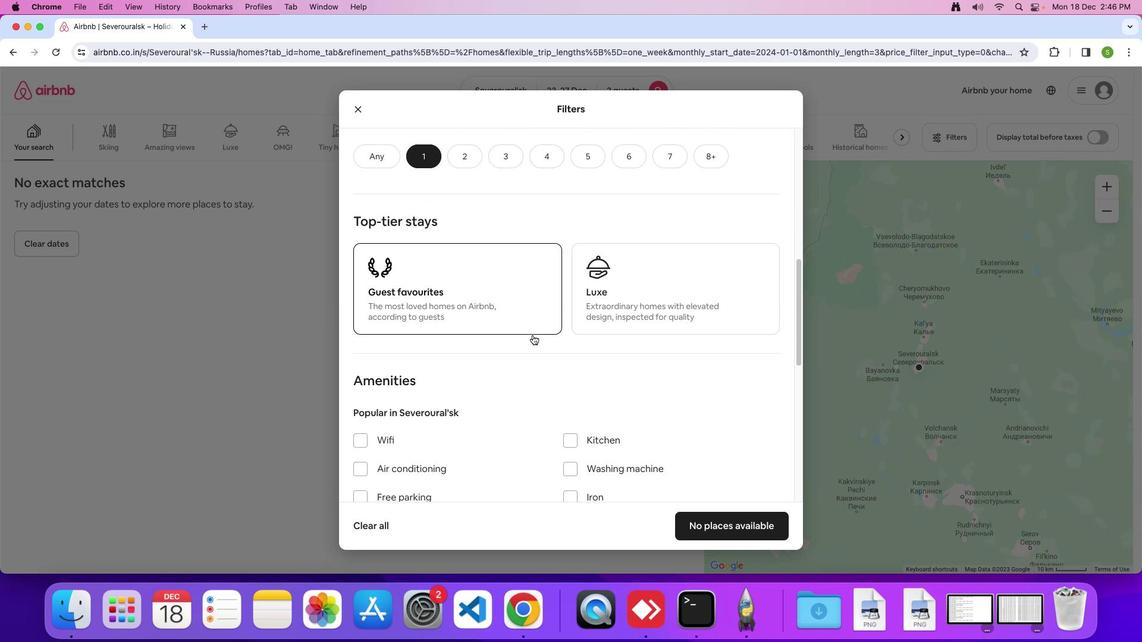 
Action: Mouse moved to (533, 333)
Screenshot: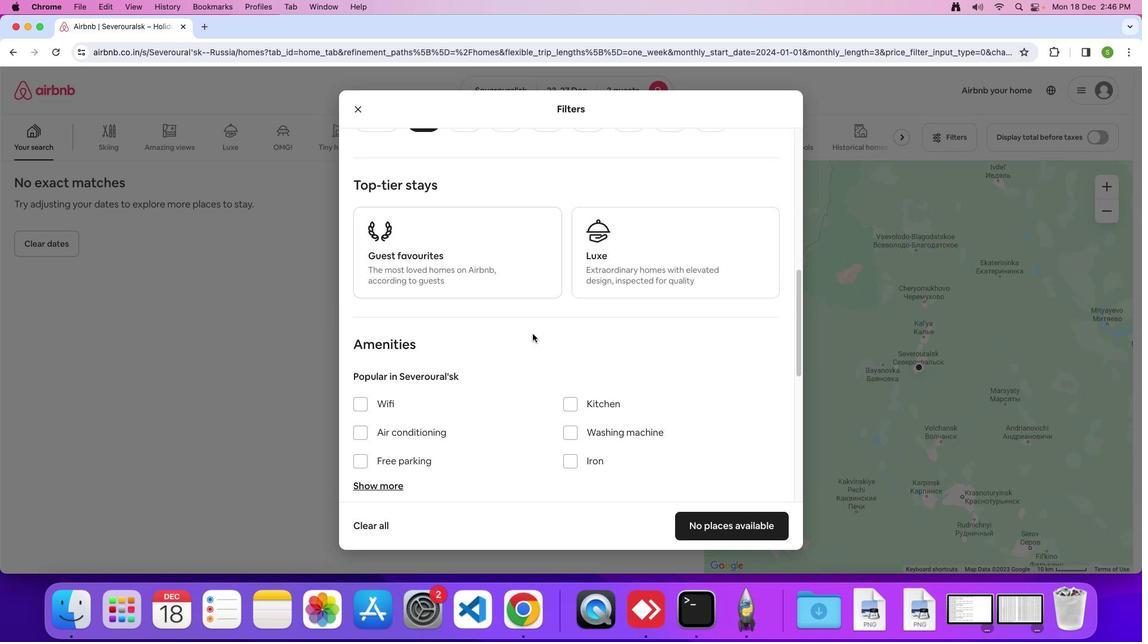 
Action: Mouse scrolled (533, 333) with delta (0, 0)
Screenshot: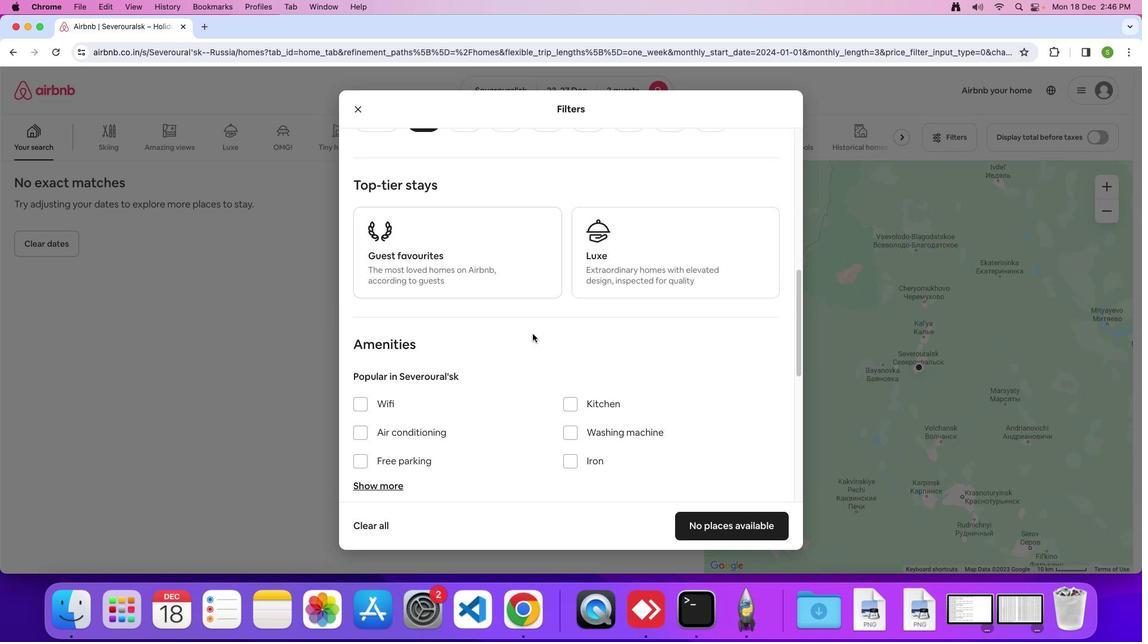 
Action: Mouse scrolled (533, 333) with delta (0, 0)
Screenshot: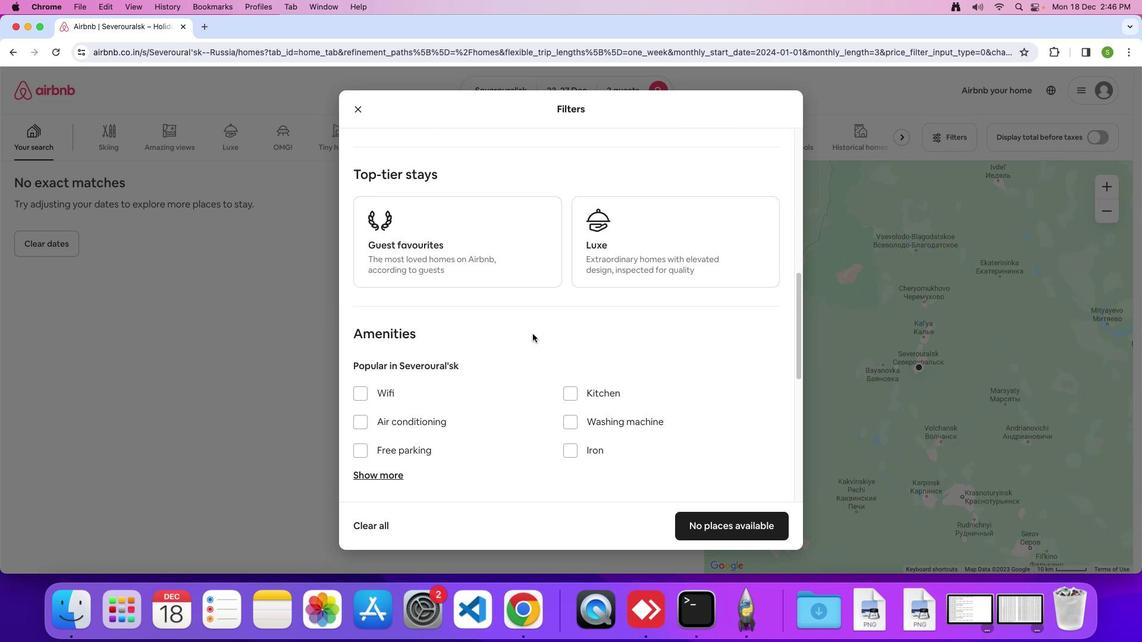 
Action: Mouse scrolled (533, 333) with delta (0, 0)
Screenshot: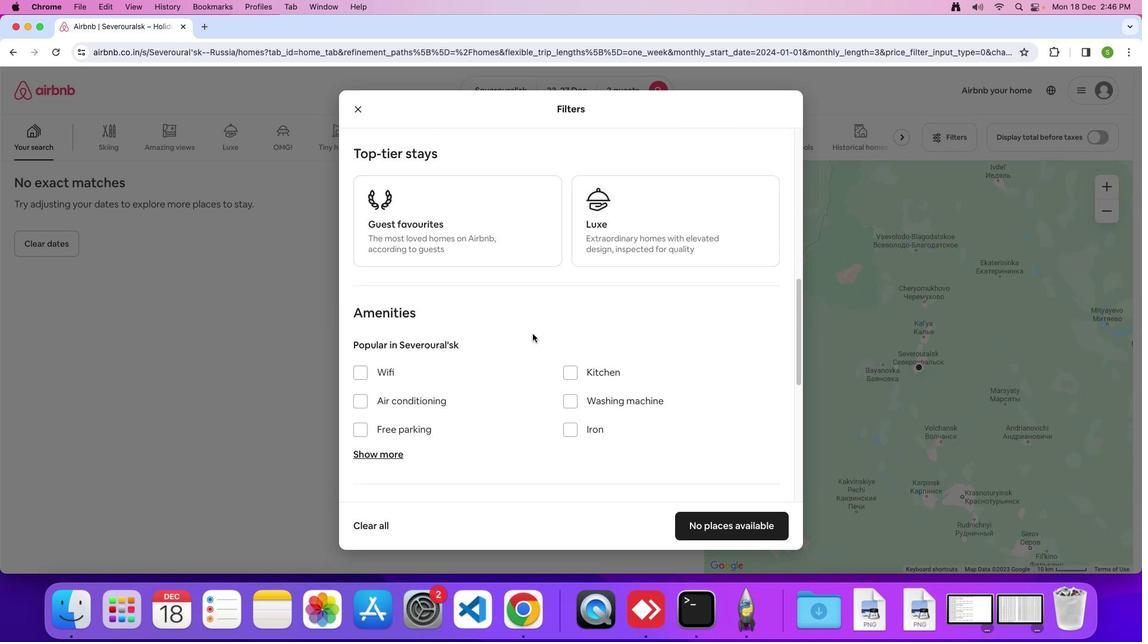 
Action: Mouse scrolled (533, 333) with delta (0, 0)
Screenshot: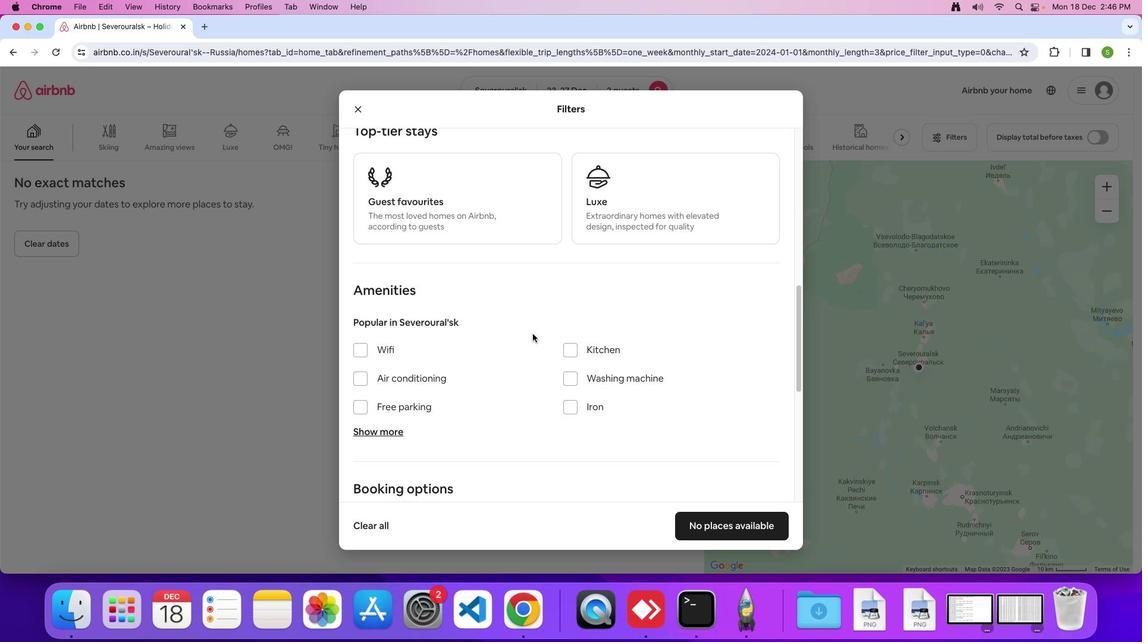 
Action: Mouse scrolled (533, 333) with delta (0, 0)
Screenshot: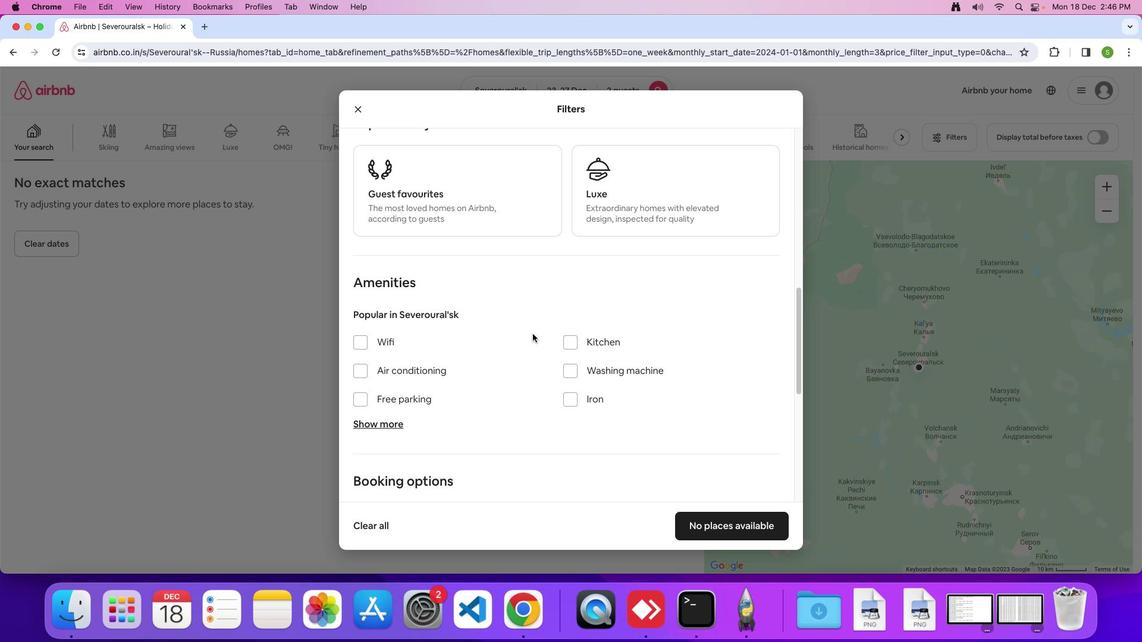 
Action: Mouse moved to (532, 333)
Screenshot: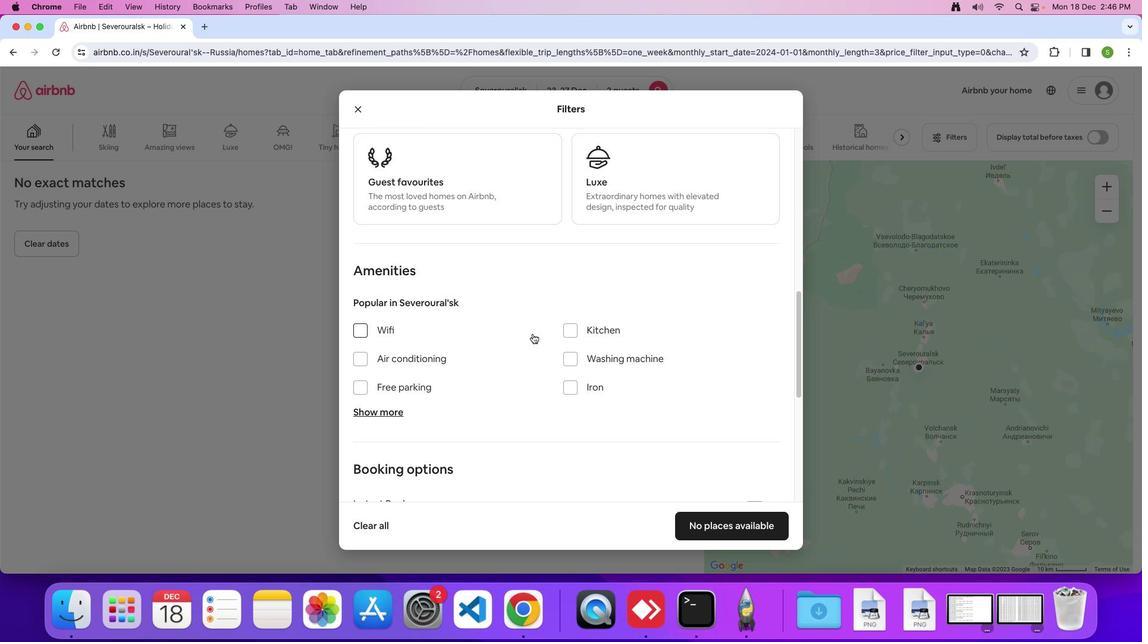
Action: Mouse scrolled (532, 333) with delta (0, 0)
Screenshot: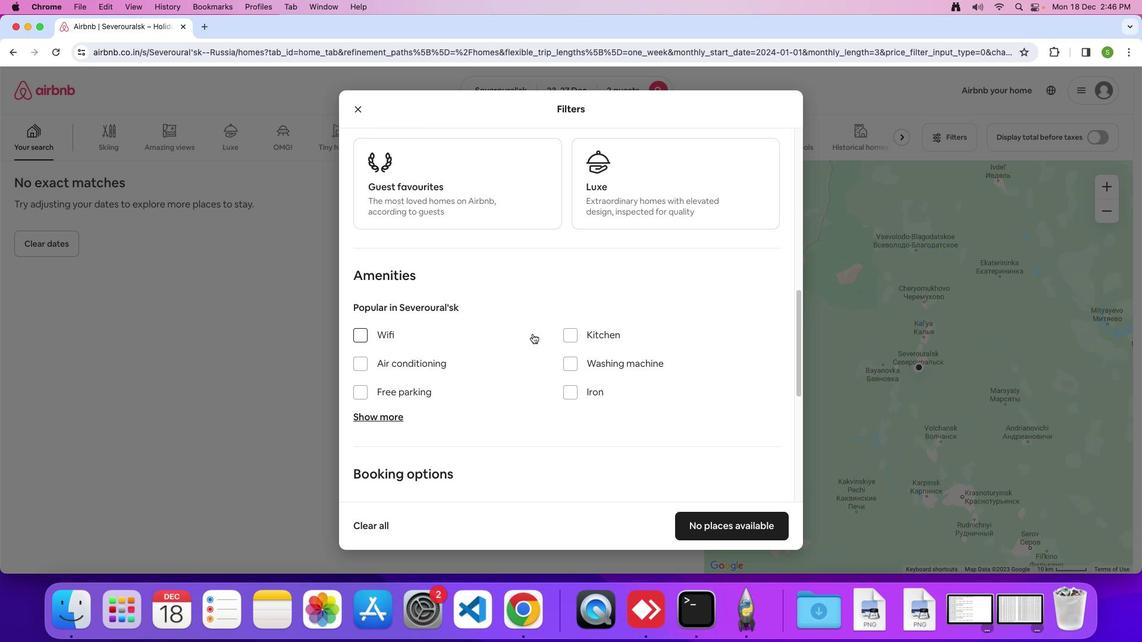 
Action: Mouse scrolled (532, 333) with delta (0, 0)
Screenshot: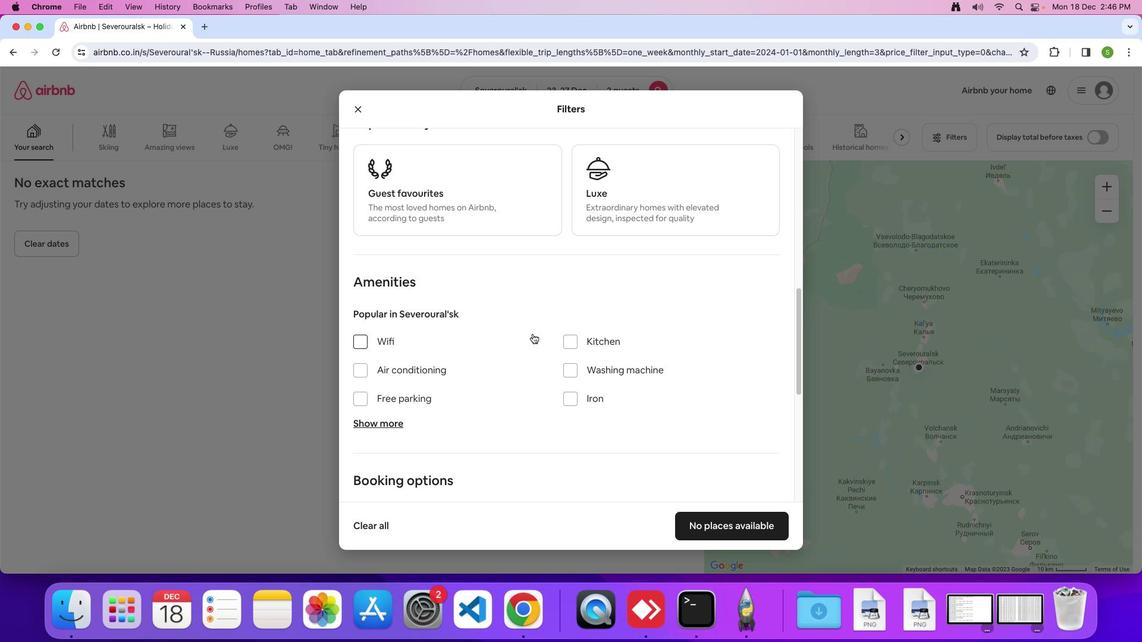 
Action: Mouse moved to (532, 333)
Screenshot: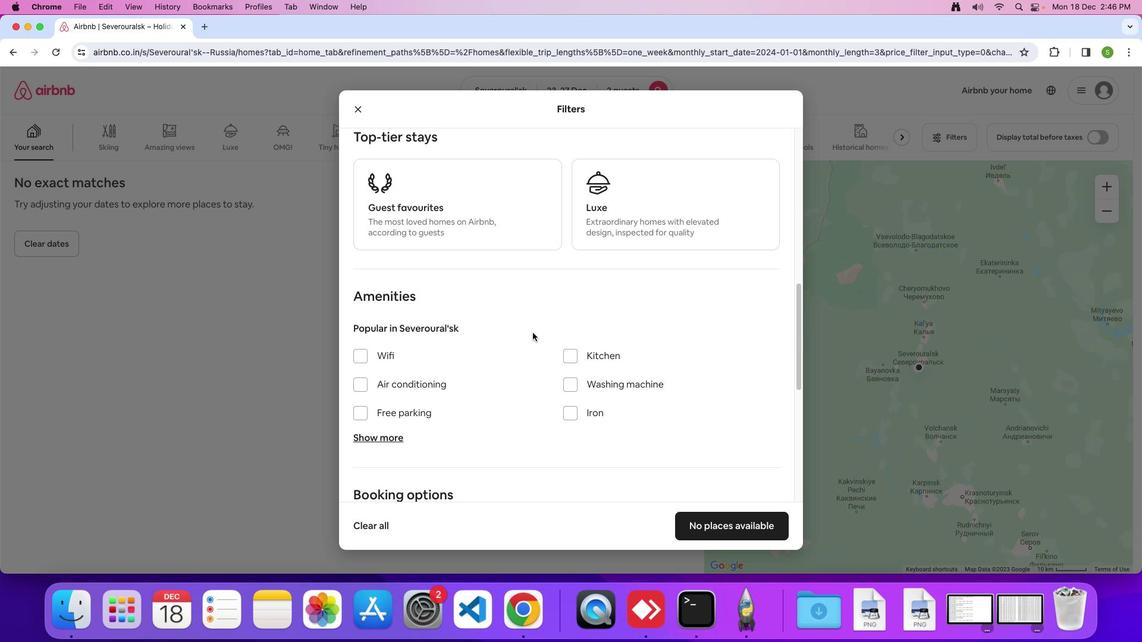 
Action: Mouse scrolled (532, 333) with delta (0, 0)
Screenshot: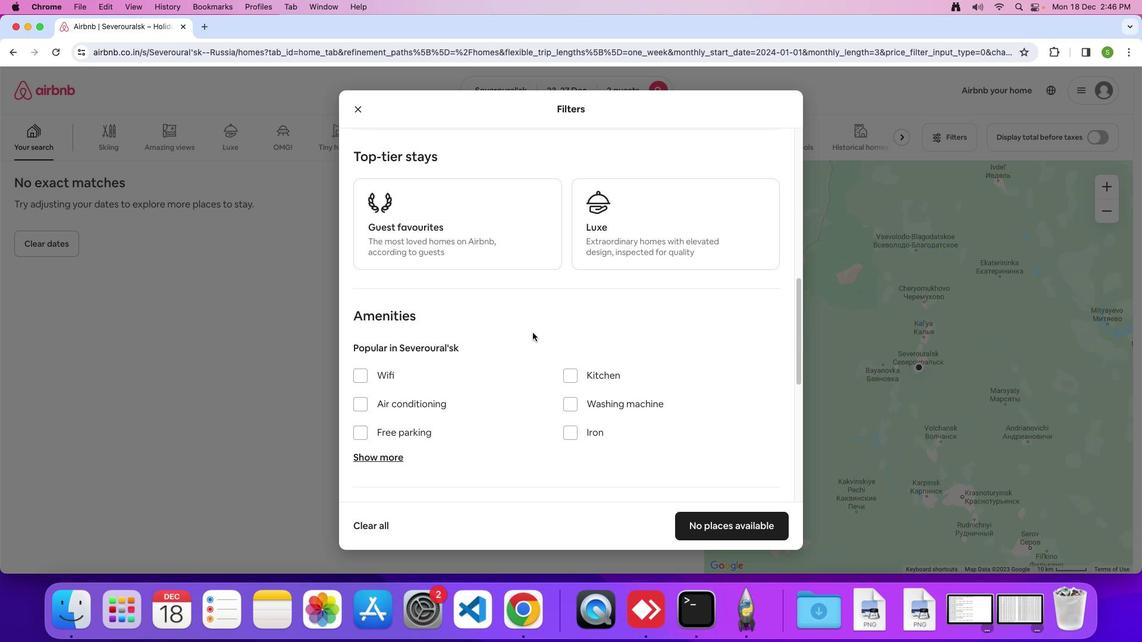 
Action: Mouse scrolled (532, 333) with delta (0, 0)
Screenshot: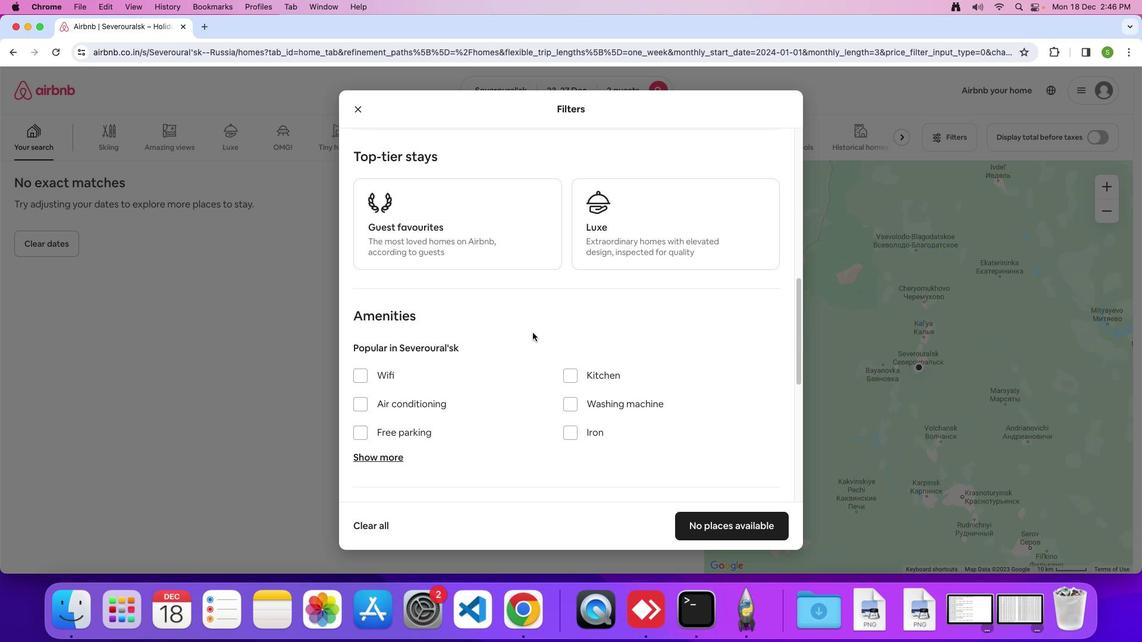 
Action: Mouse scrolled (532, 333) with delta (0, 2)
Screenshot: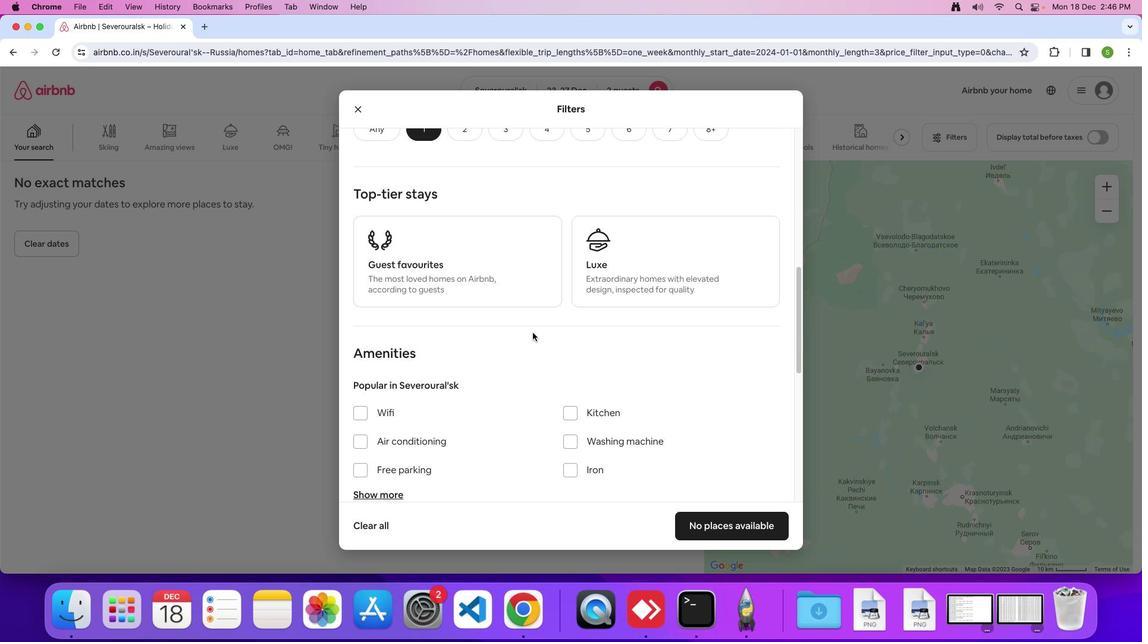 
Action: Mouse scrolled (532, 333) with delta (0, 0)
Screenshot: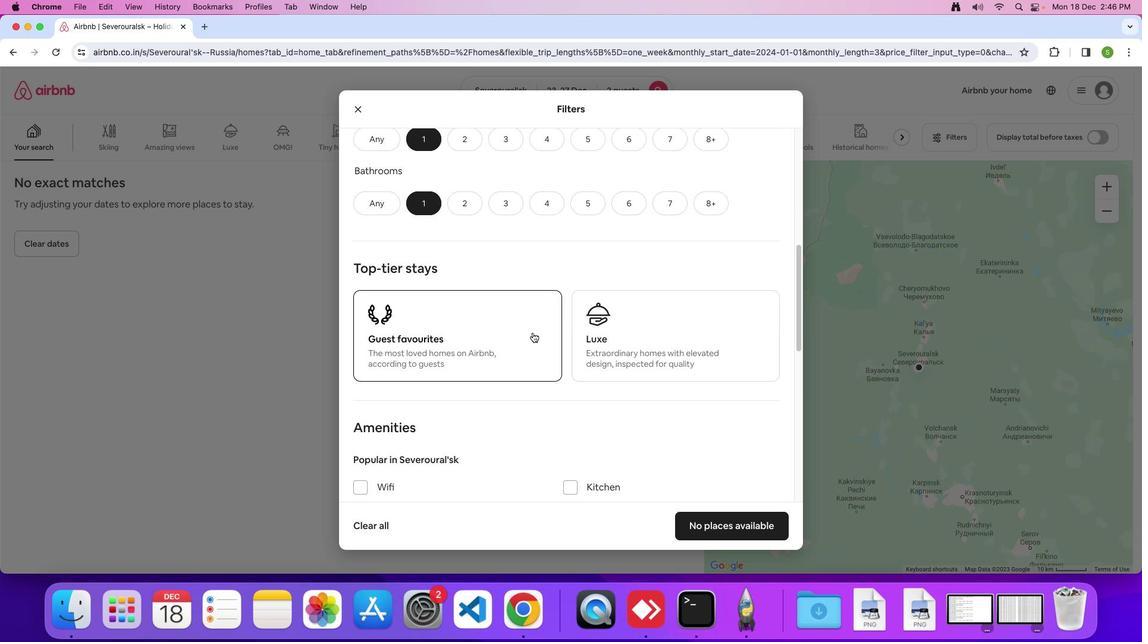 
Action: Mouse scrolled (532, 333) with delta (0, 0)
Screenshot: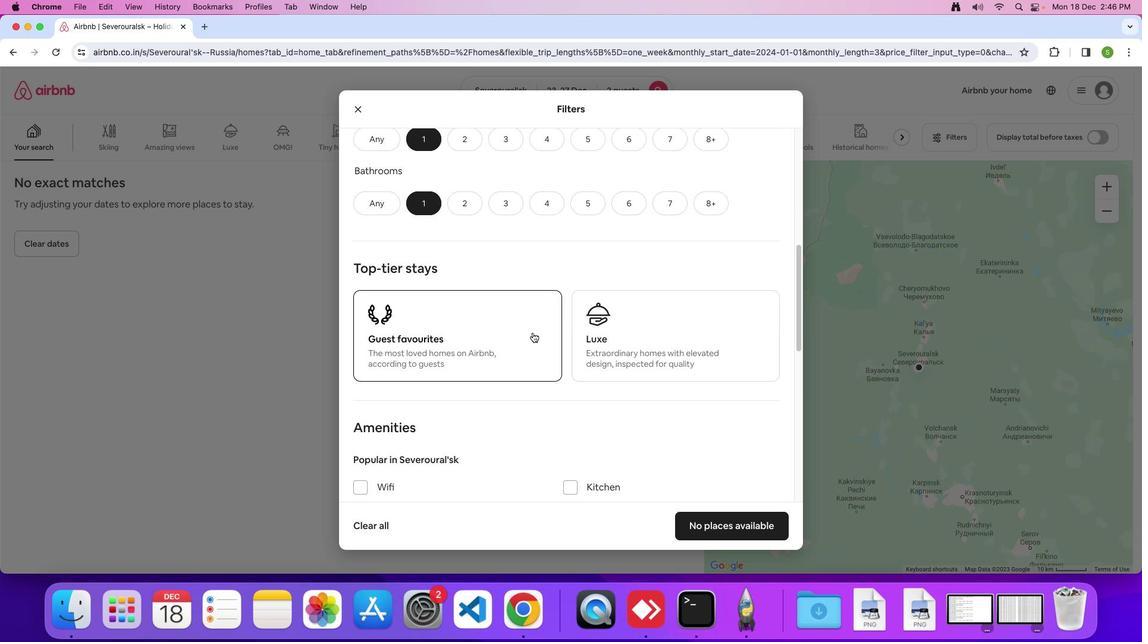 
Action: Mouse scrolled (532, 333) with delta (0, -1)
Screenshot: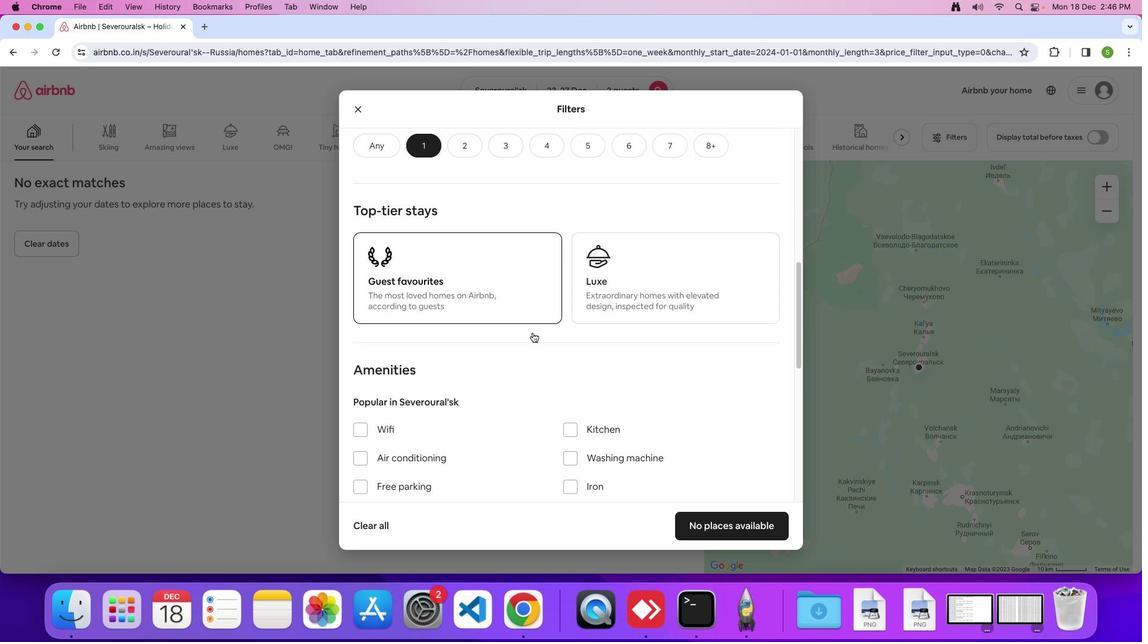 
Action: Mouse scrolled (532, 333) with delta (0, 0)
Screenshot: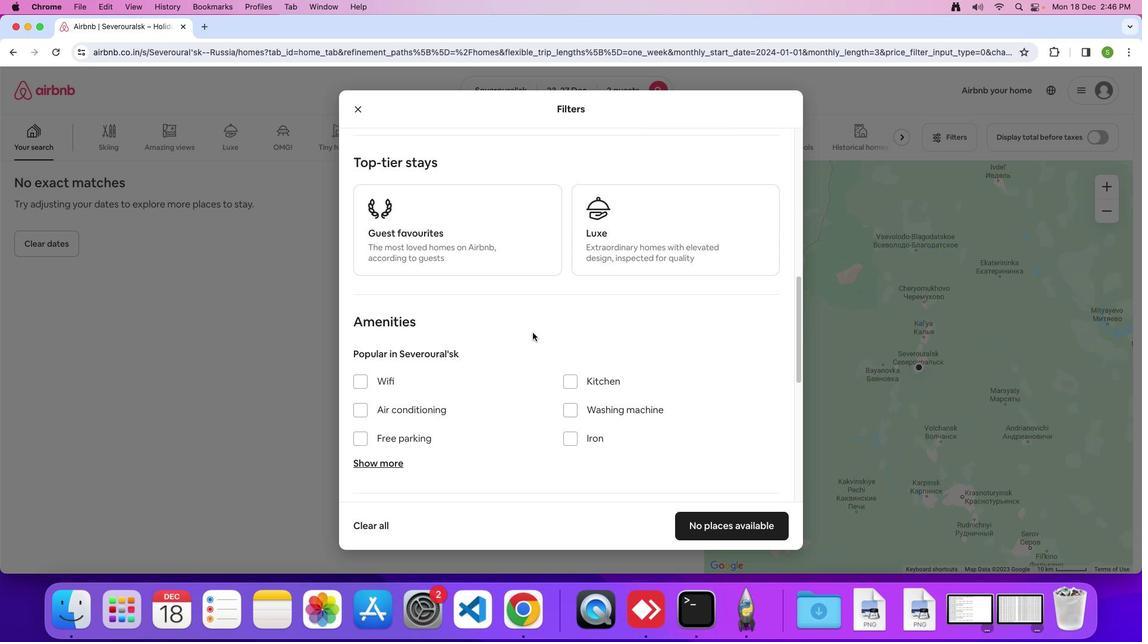 
Action: Mouse scrolled (532, 333) with delta (0, 0)
Screenshot: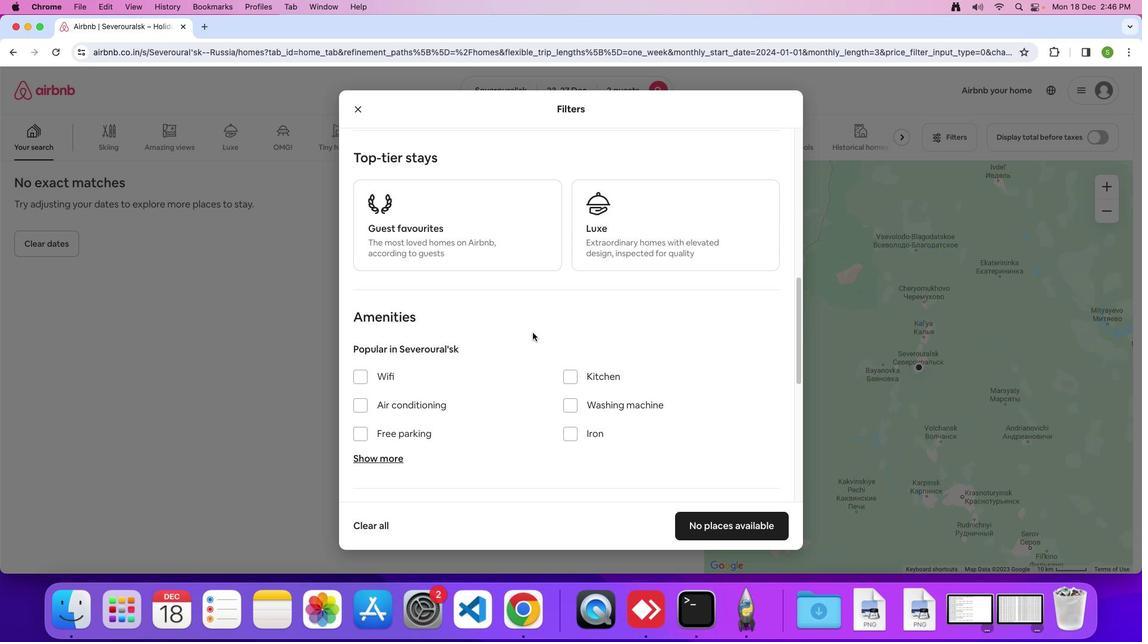 
Action: Mouse scrolled (532, 333) with delta (0, 0)
Screenshot: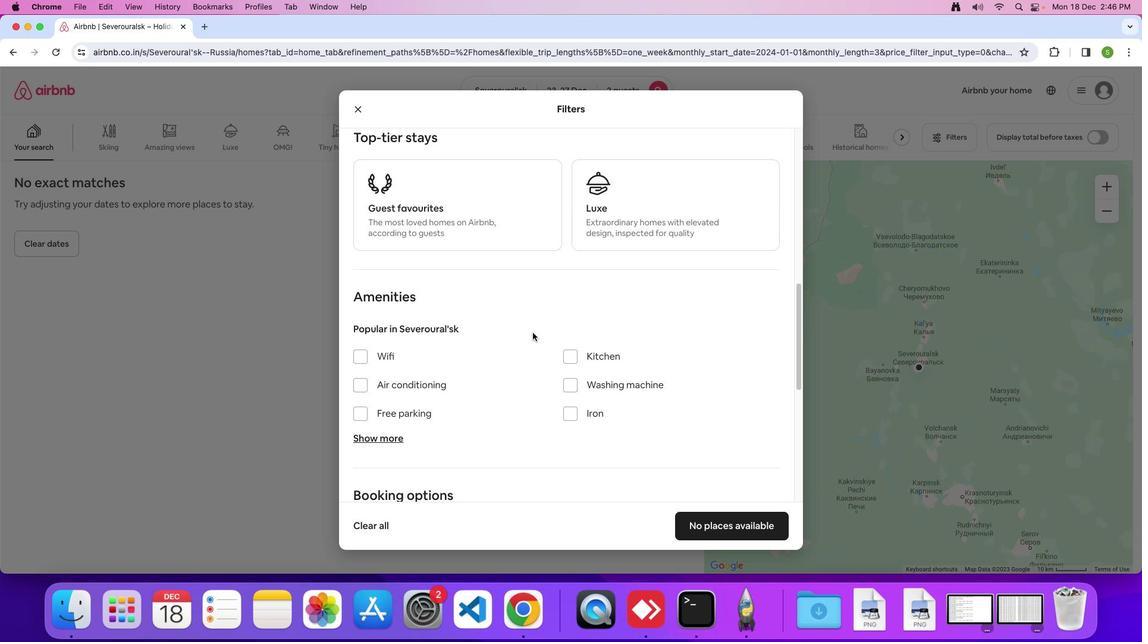 
Action: Mouse scrolled (532, 333) with delta (0, 0)
Screenshot: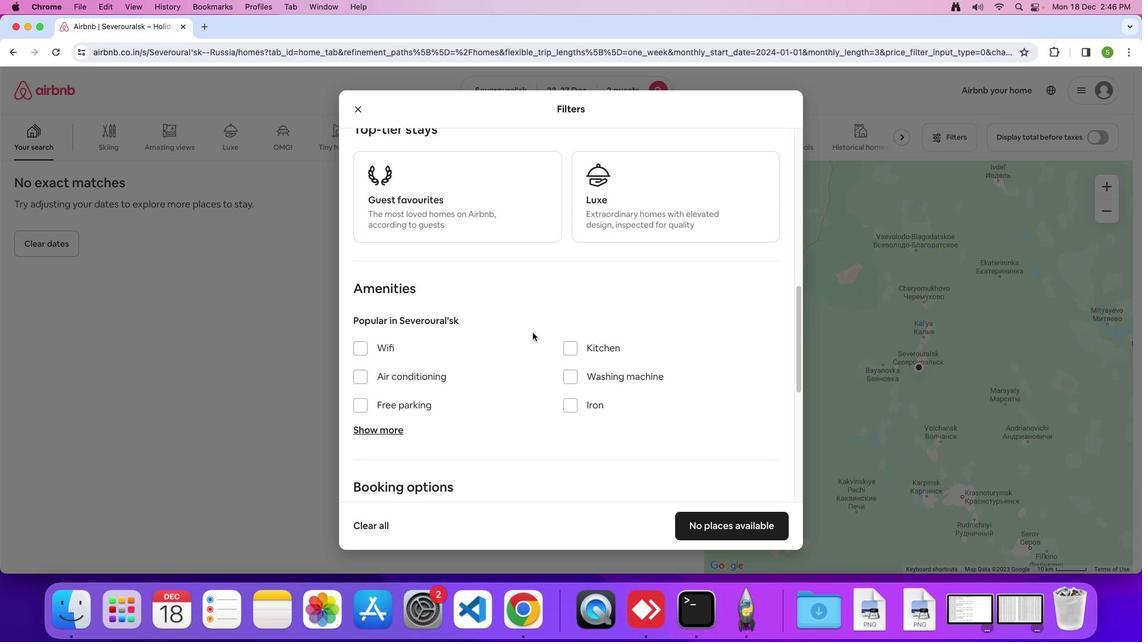 
Action: Mouse scrolled (532, 333) with delta (0, -1)
Screenshot: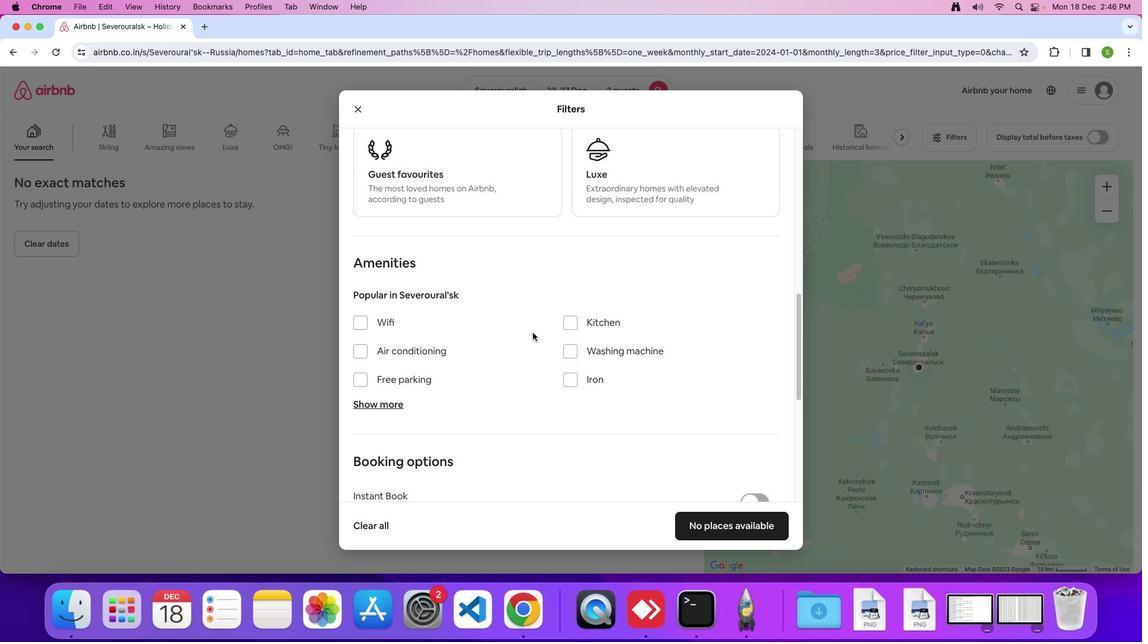 
Action: Mouse scrolled (532, 333) with delta (0, 0)
Screenshot: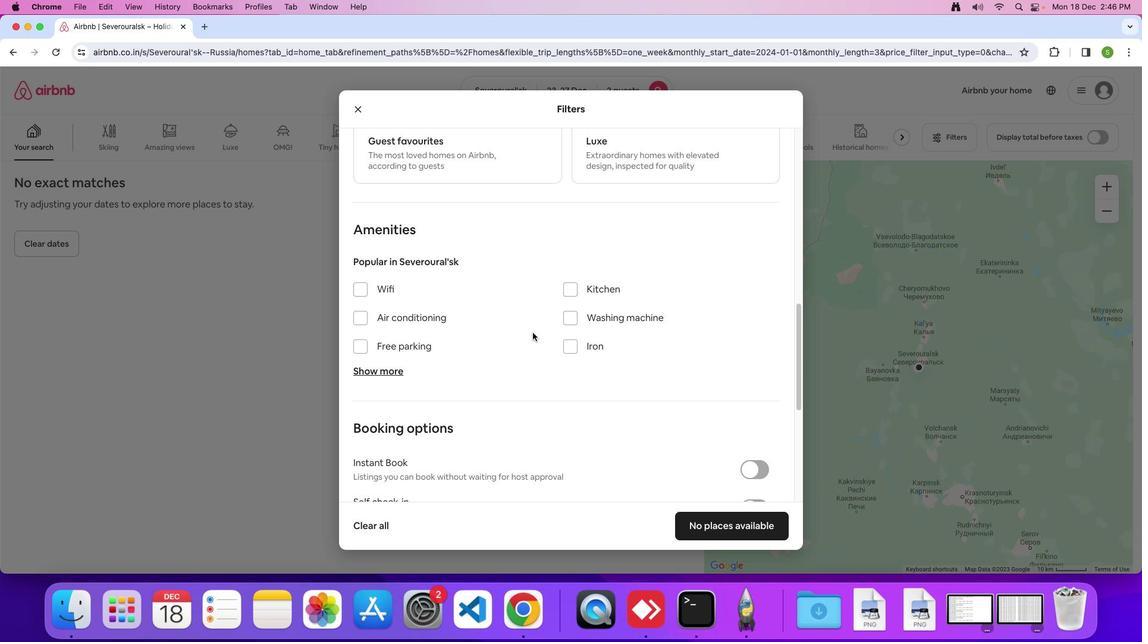 
Action: Mouse scrolled (532, 333) with delta (0, 0)
Screenshot: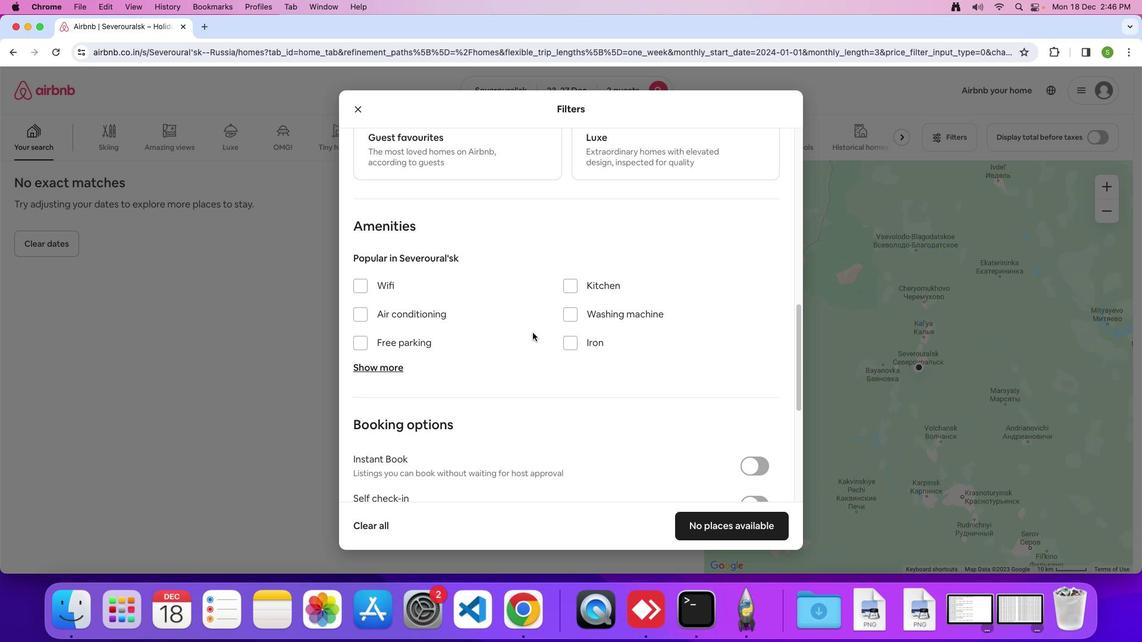 
Action: Mouse scrolled (532, 333) with delta (0, 0)
Screenshot: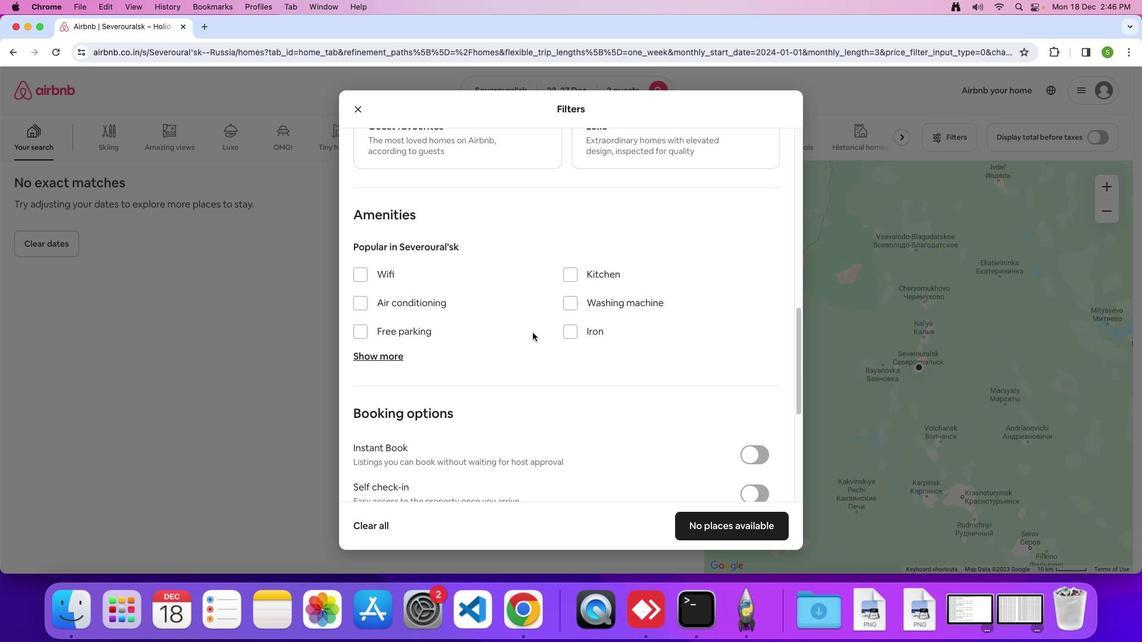 
Action: Mouse scrolled (532, 333) with delta (0, -1)
Screenshot: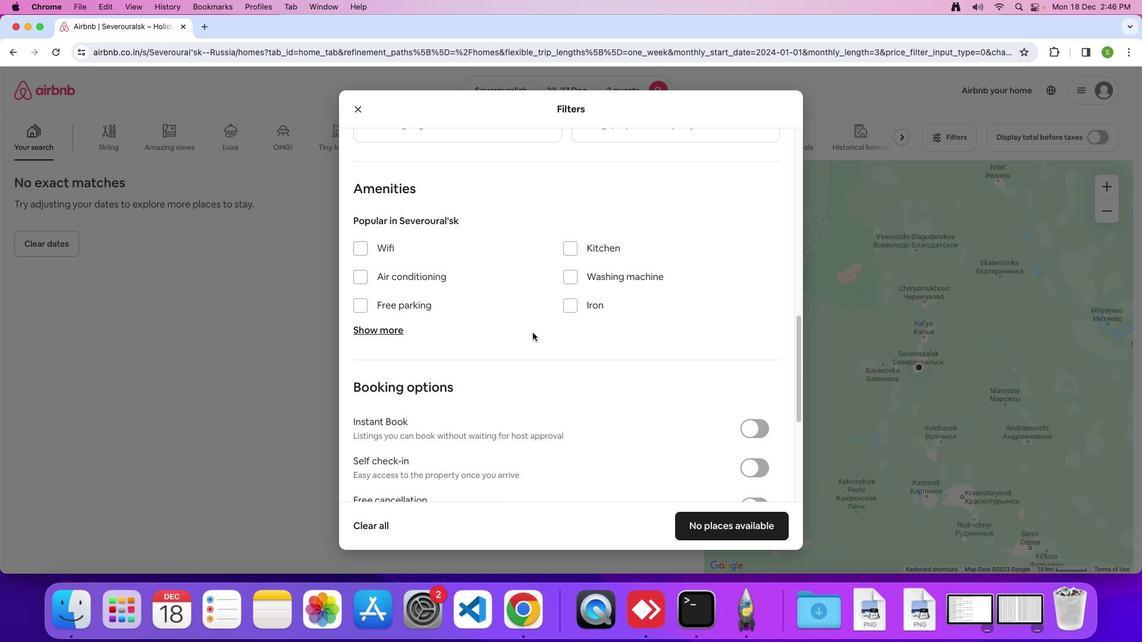 
Action: Mouse scrolled (532, 333) with delta (0, -2)
Screenshot: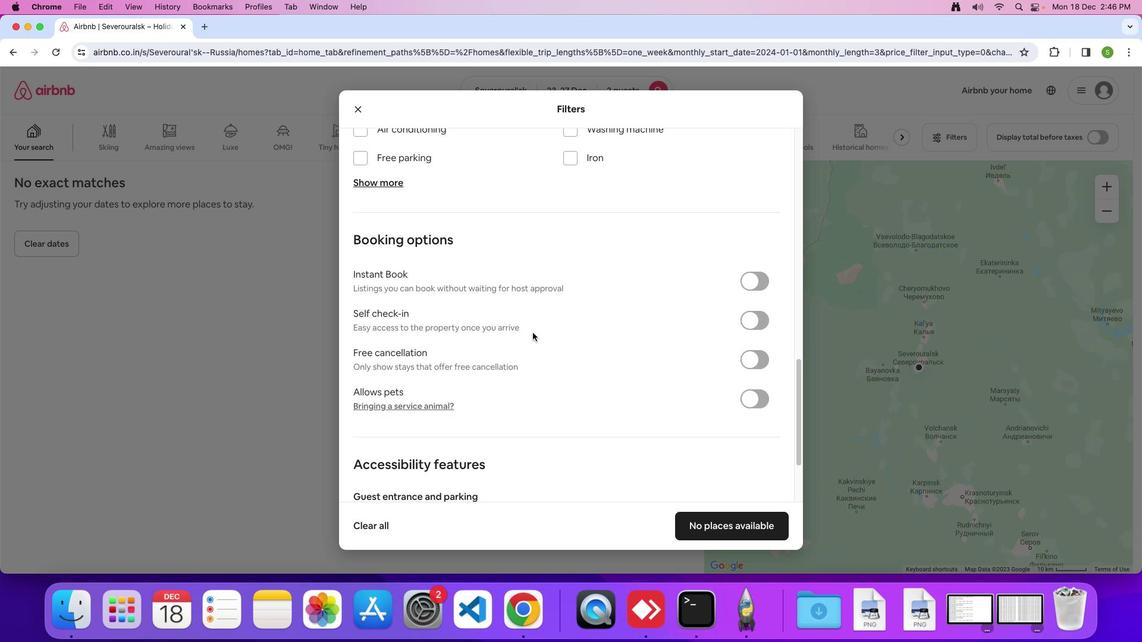 
Action: Mouse scrolled (532, 333) with delta (0, 0)
Screenshot: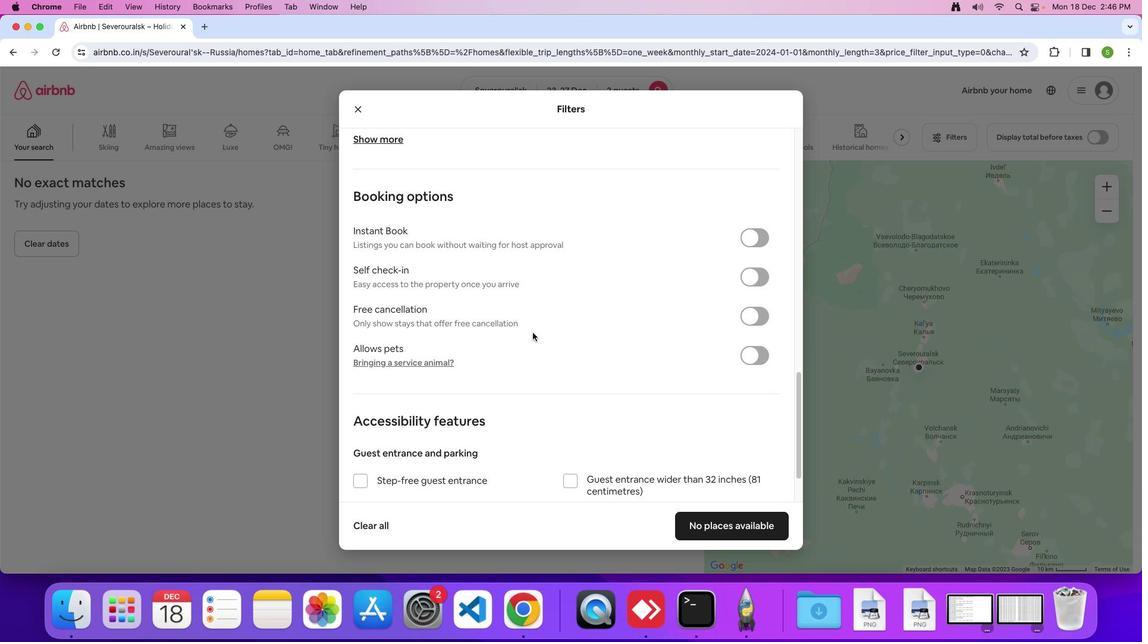 
Action: Mouse scrolled (532, 333) with delta (0, 0)
Screenshot: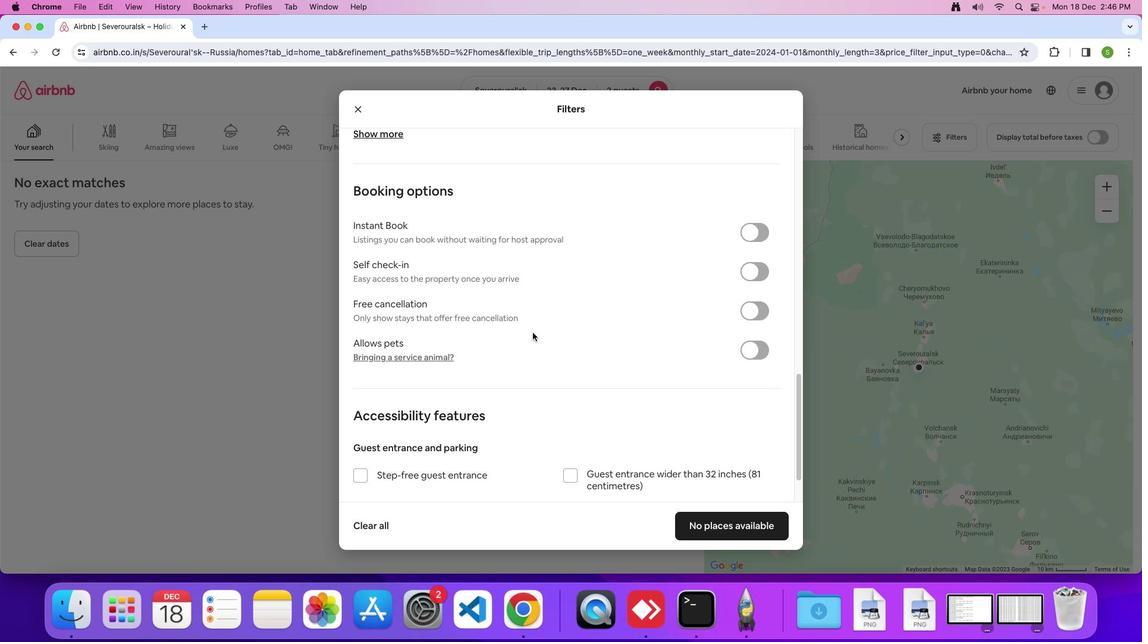 
Action: Mouse scrolled (532, 333) with delta (0, 0)
Screenshot: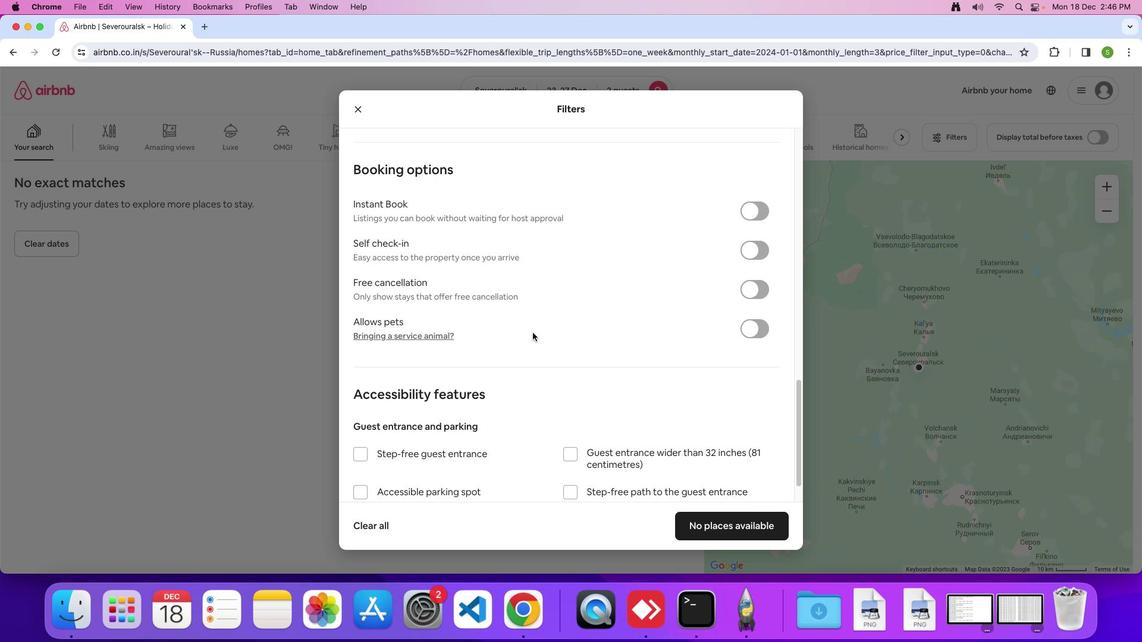 
Action: Mouse scrolled (532, 333) with delta (0, 0)
Screenshot: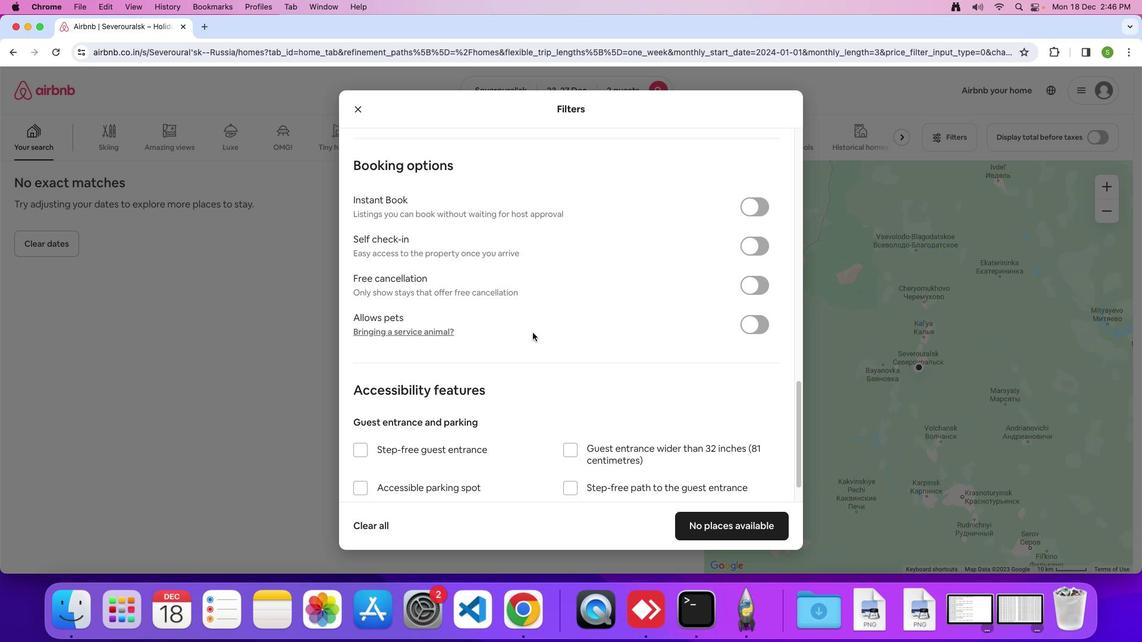 
Action: Mouse scrolled (532, 333) with delta (0, -2)
Screenshot: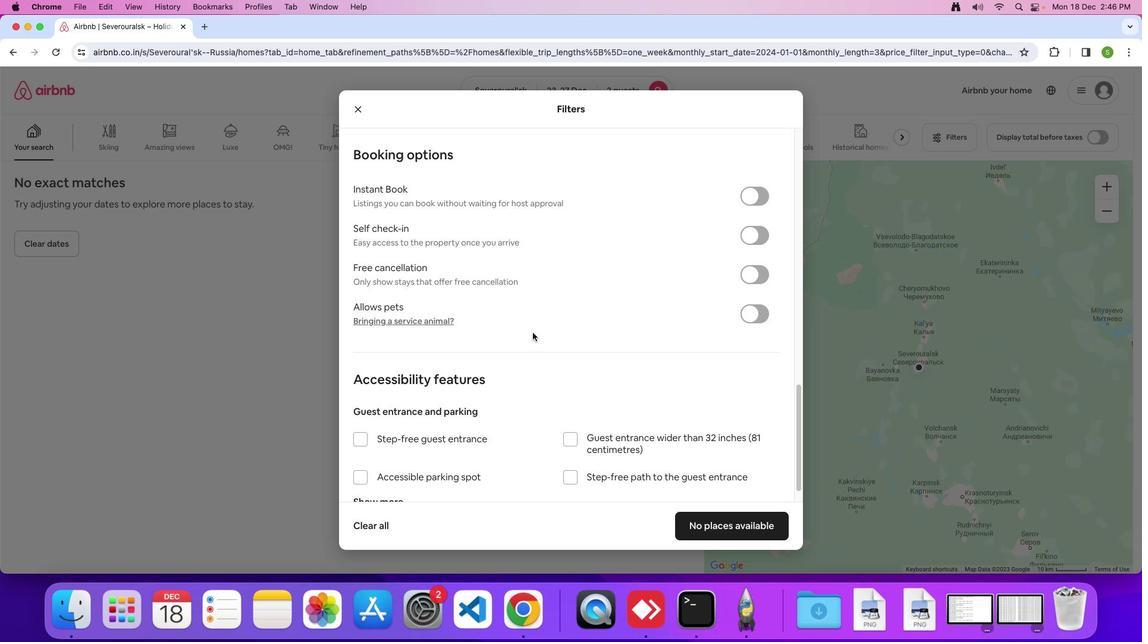 
Action: Mouse scrolled (532, 333) with delta (0, 0)
Screenshot: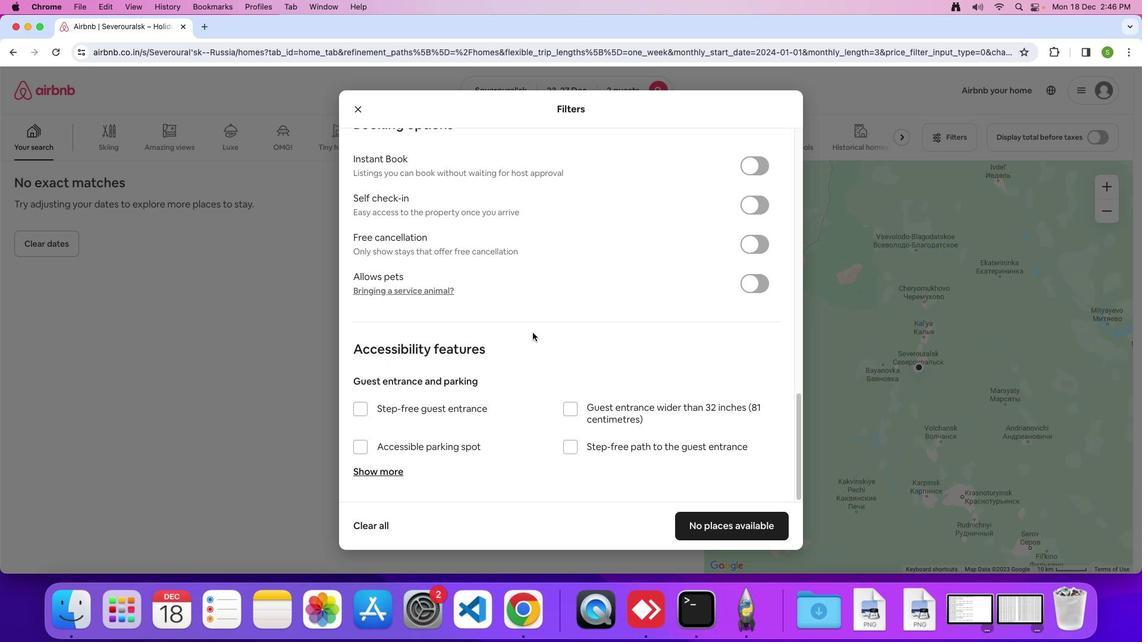 
Action: Mouse scrolled (532, 333) with delta (0, 0)
Screenshot: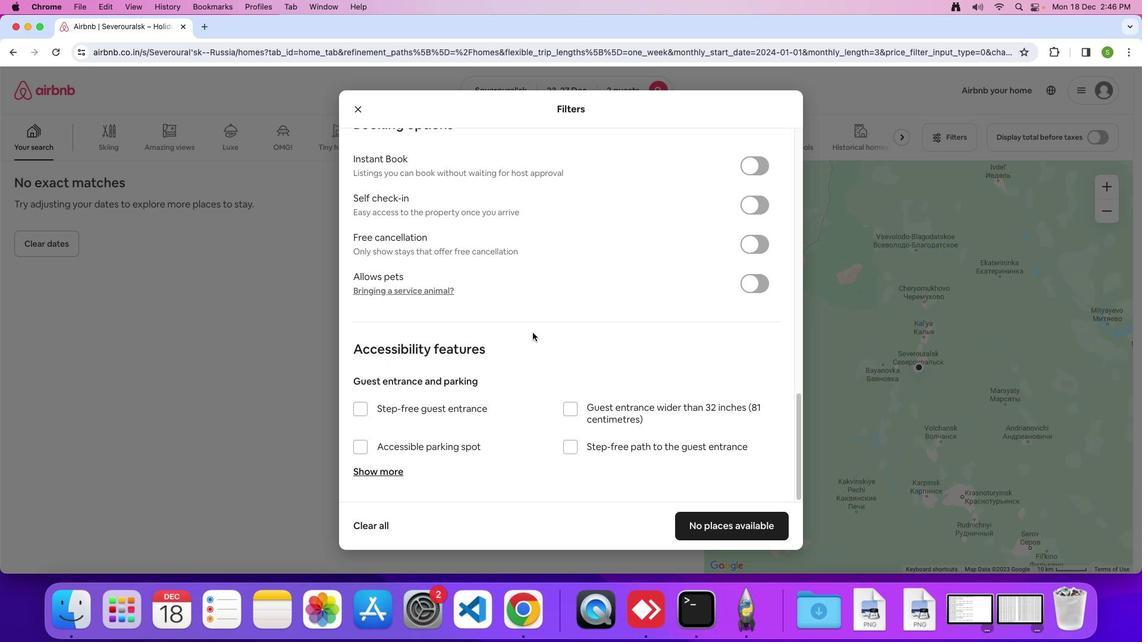 
Action: Mouse scrolled (532, 333) with delta (0, -2)
Screenshot: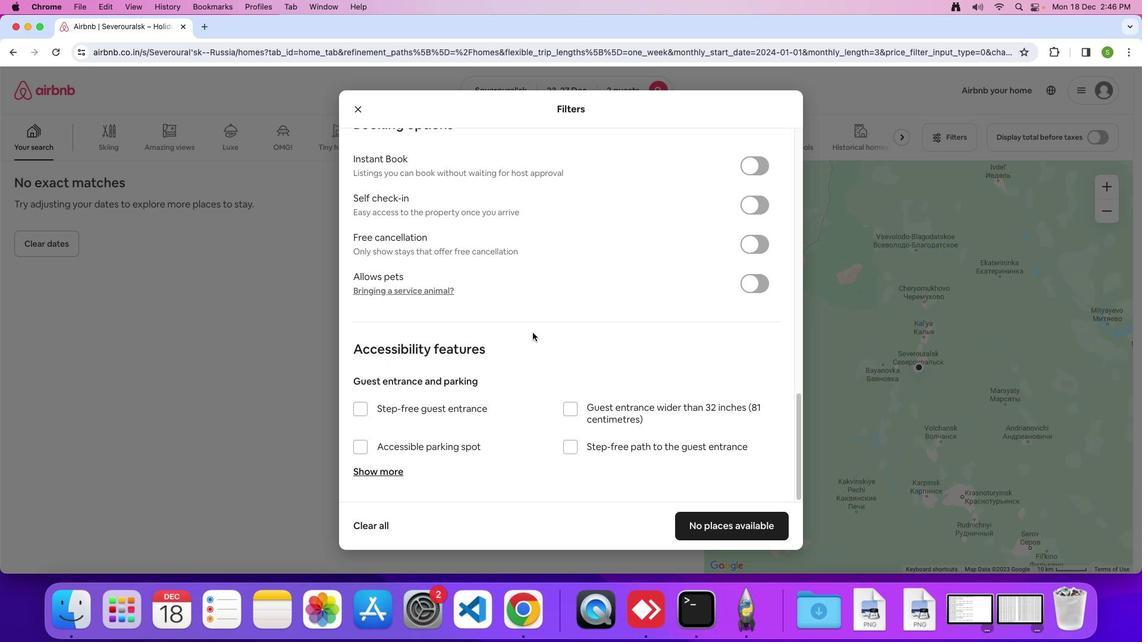 
Action: Mouse moved to (712, 523)
Screenshot: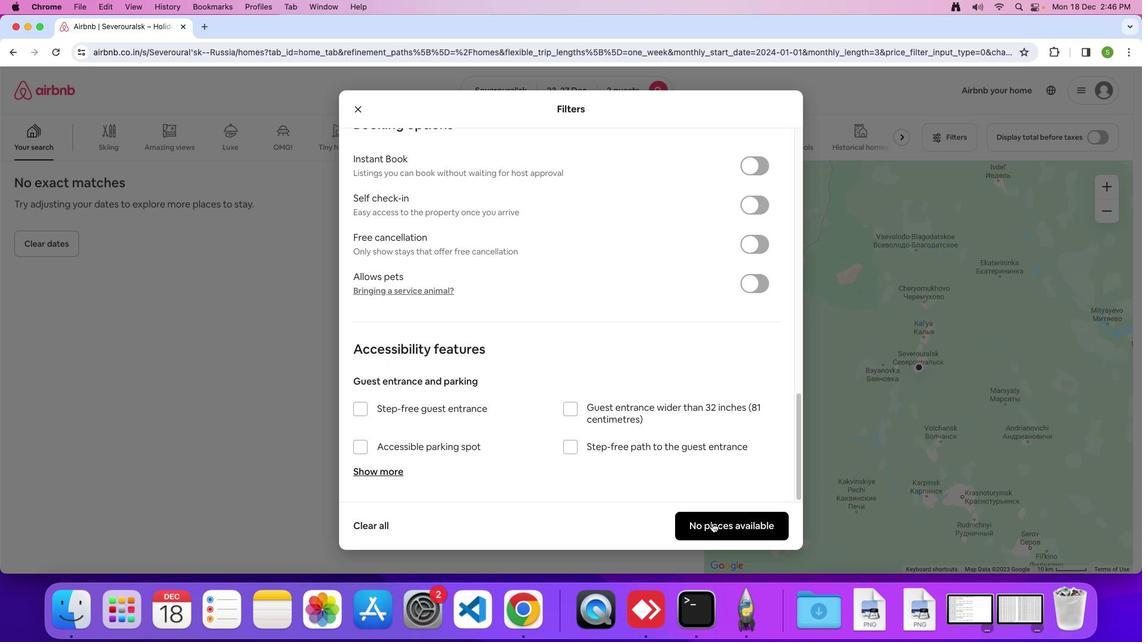 
Action: Mouse pressed left at (712, 523)
Screenshot: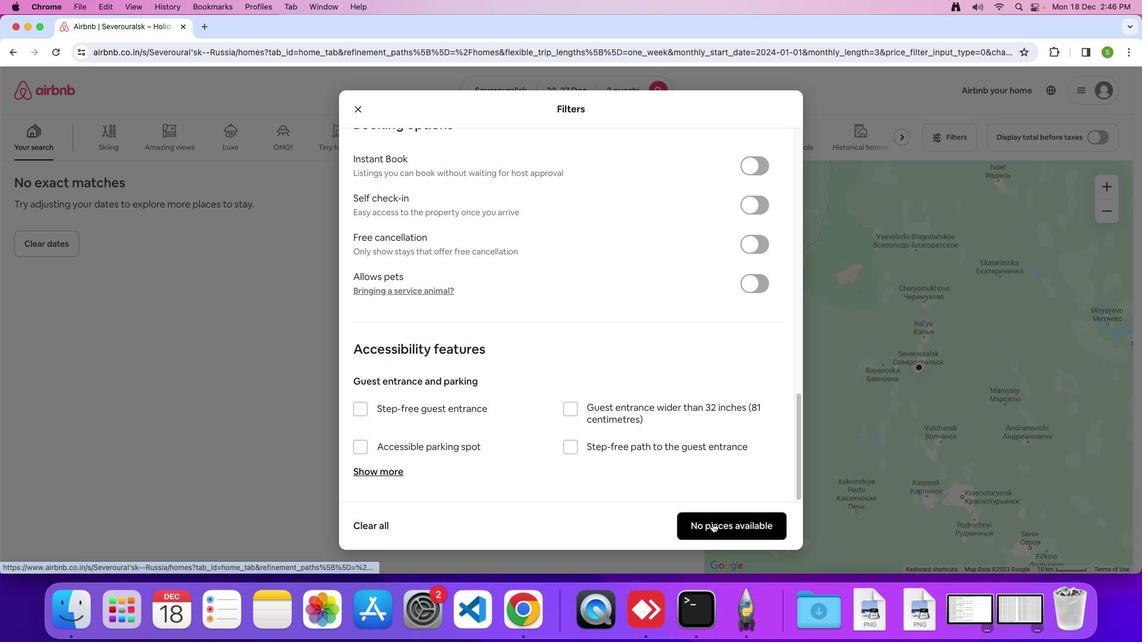 
Action: Mouse moved to (494, 323)
Screenshot: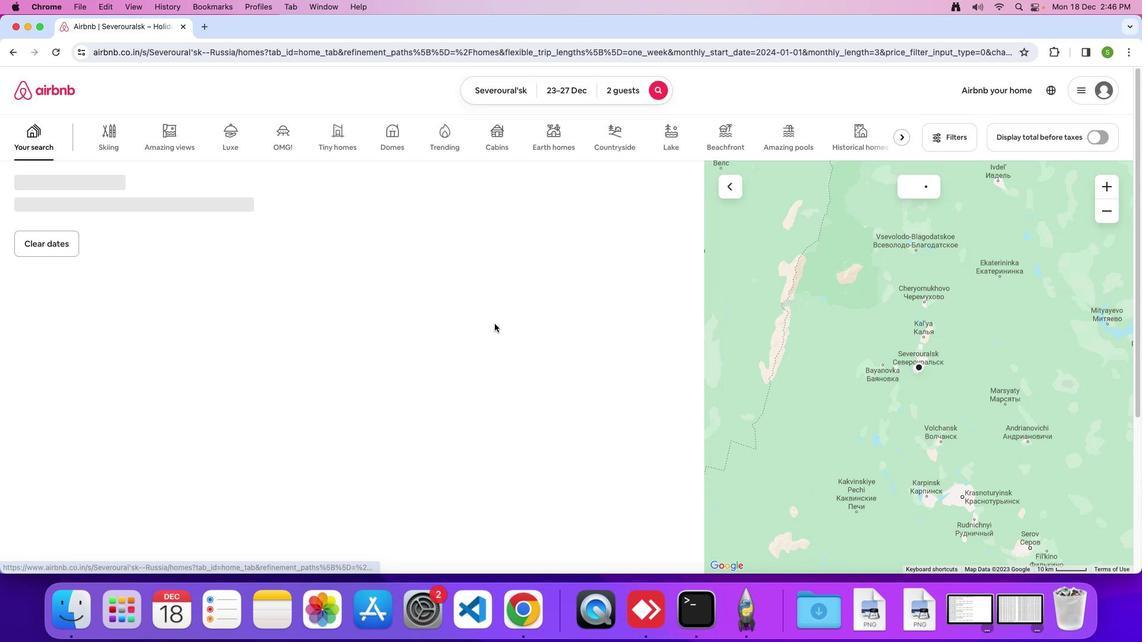 
